 Task: In the  document Nathan.txt Write the word in the shape with center alignment 'XOXO'Change Page orientation to  'Landscape' Insert emoji at the end of quote: Red Heart
Action: Mouse moved to (249, 375)
Screenshot: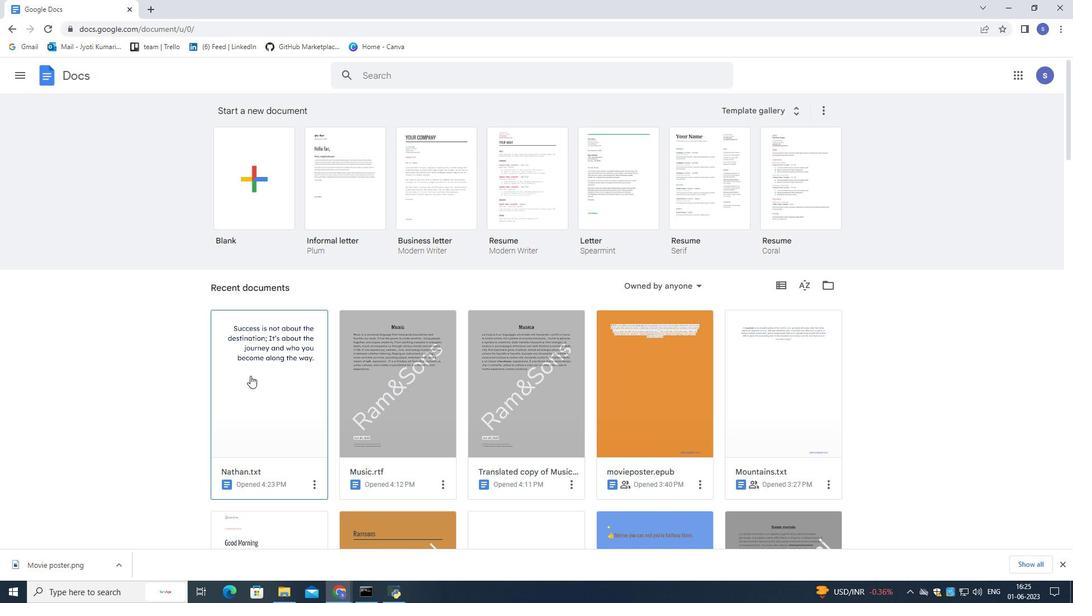 
Action: Mouse pressed left at (249, 375)
Screenshot: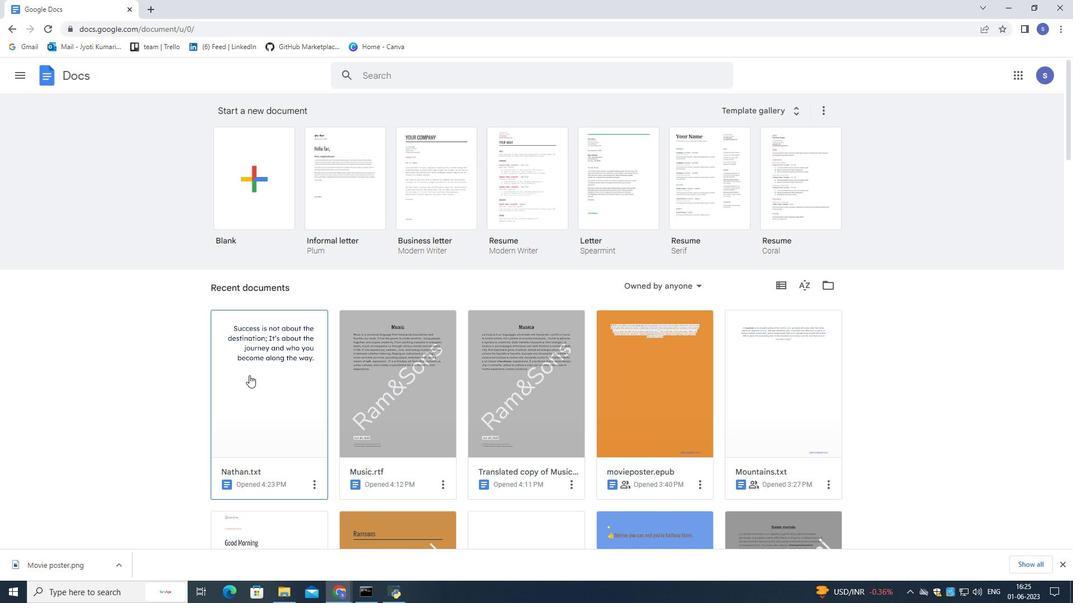 
Action: Mouse pressed left at (249, 375)
Screenshot: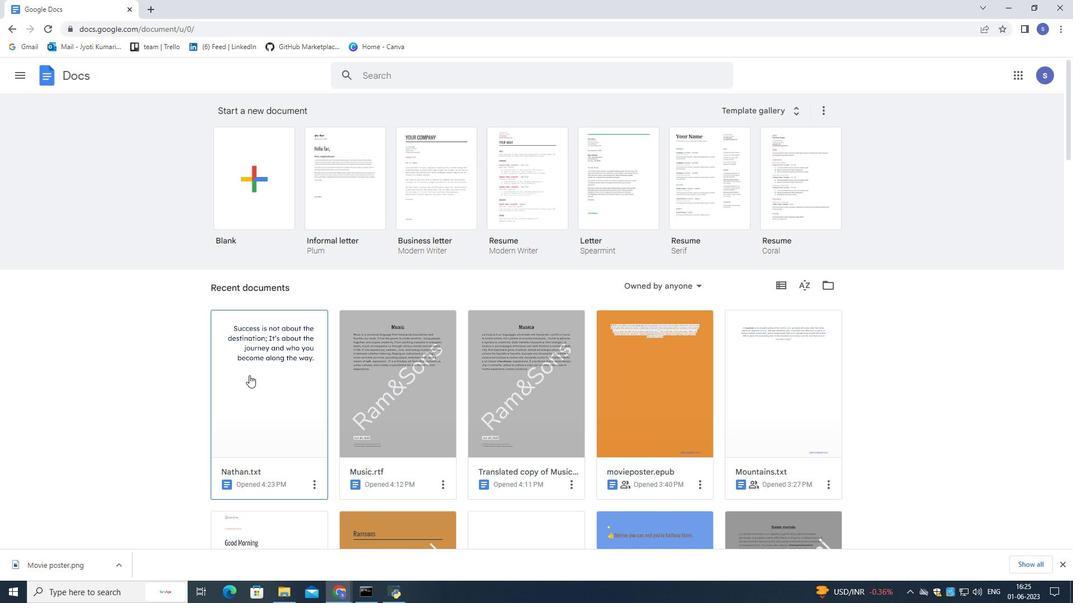 
Action: Mouse moved to (381, 214)
Screenshot: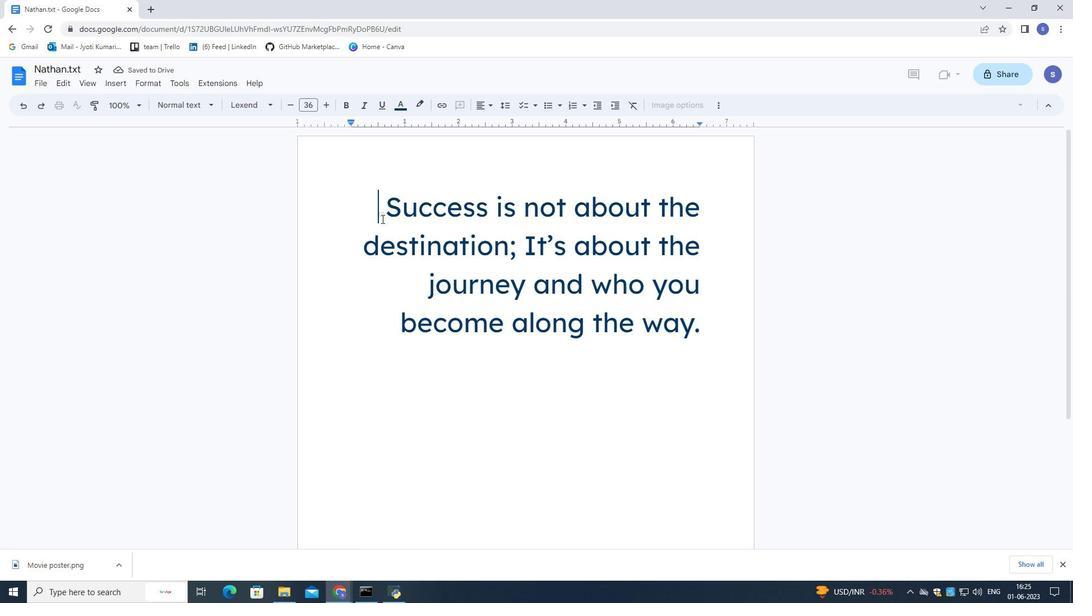 
Action: Mouse pressed left at (381, 214)
Screenshot: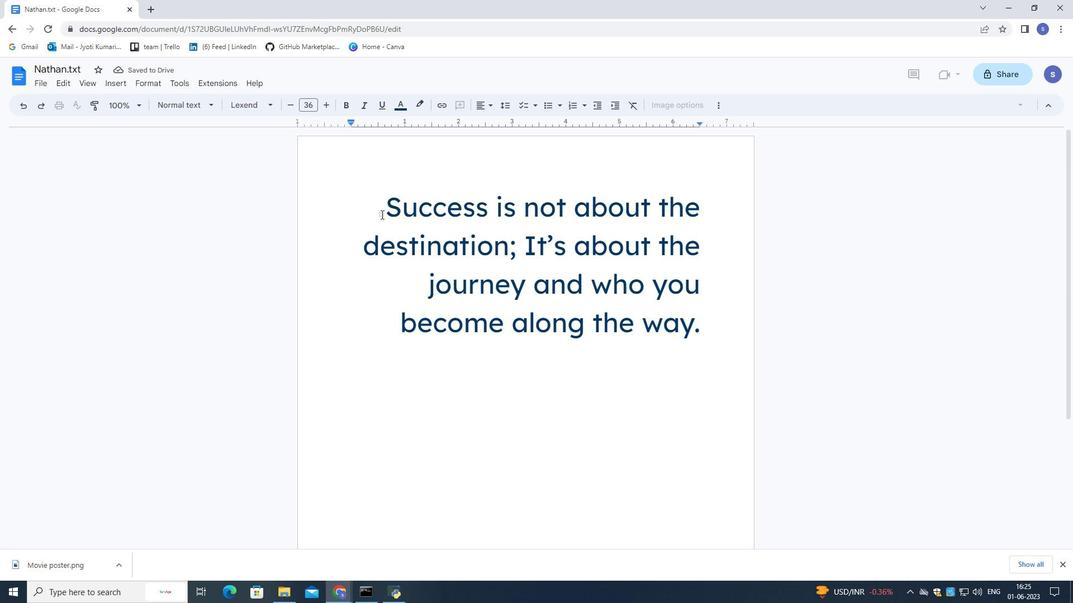 
Action: Mouse moved to (380, 214)
Screenshot: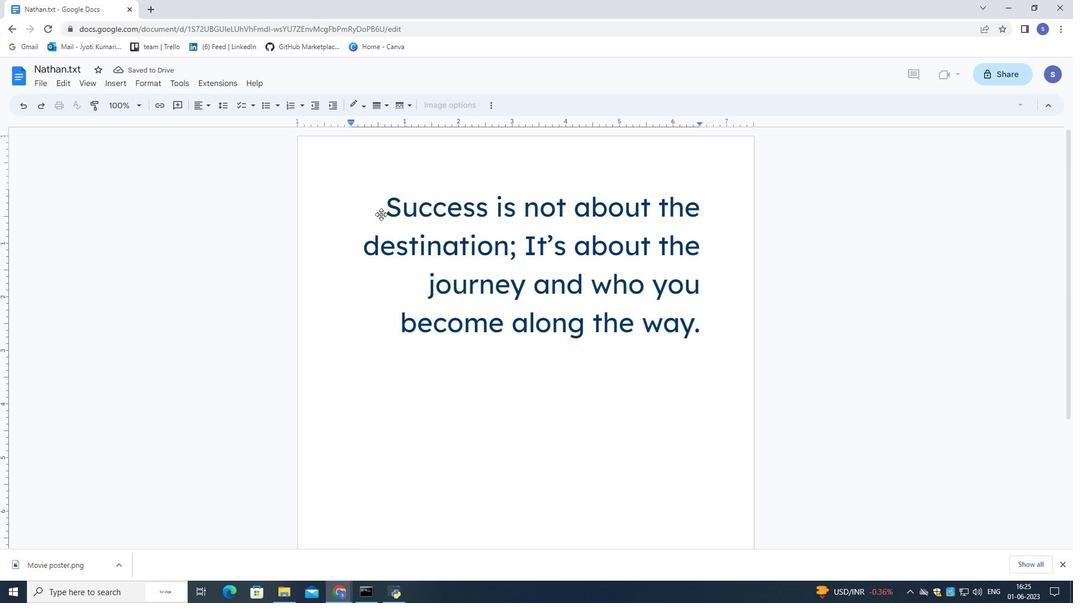 
Action: Mouse pressed left at (380, 214)
Screenshot: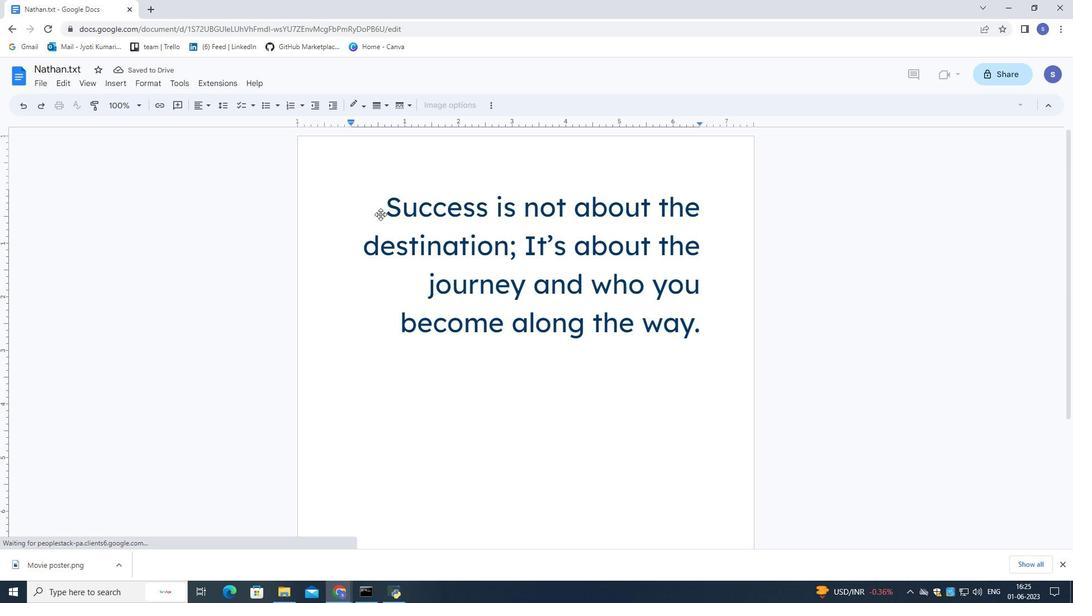 
Action: Mouse pressed left at (380, 214)
Screenshot: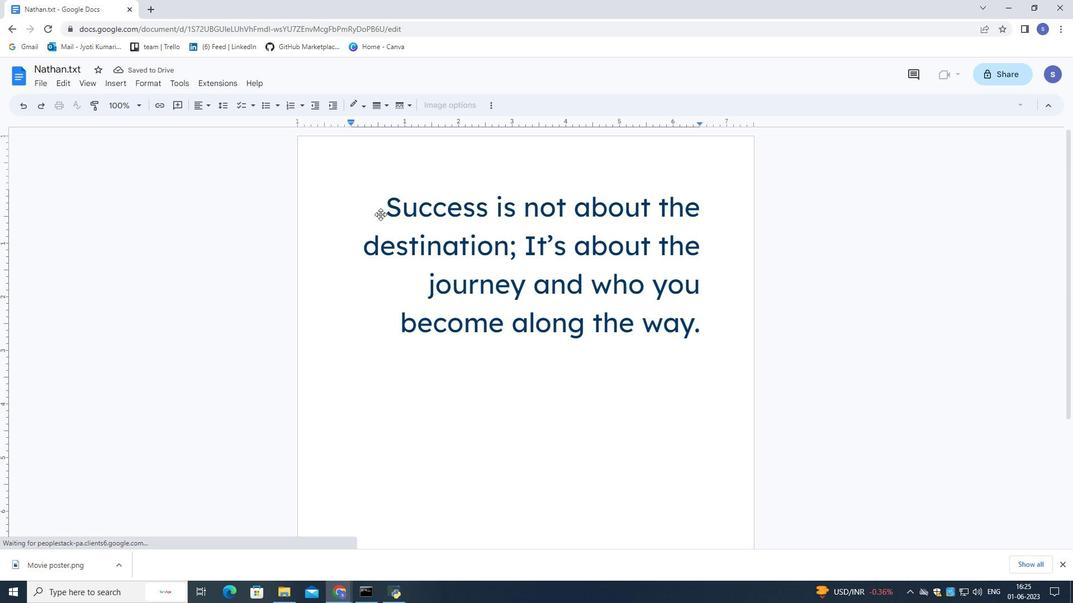 
Action: Mouse moved to (381, 212)
Screenshot: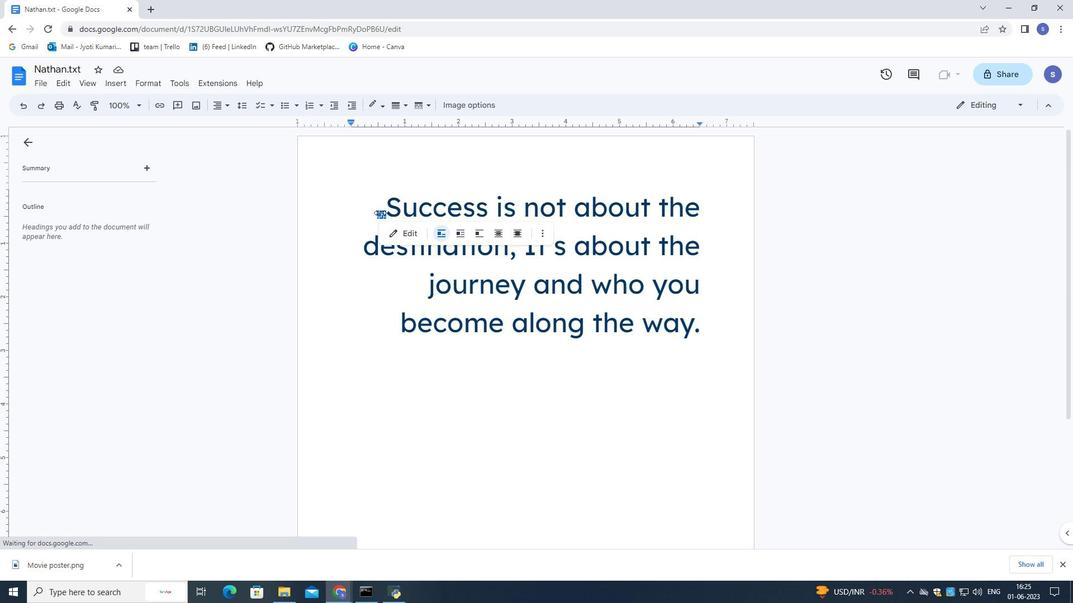 
Action: Mouse pressed left at (381, 212)
Screenshot: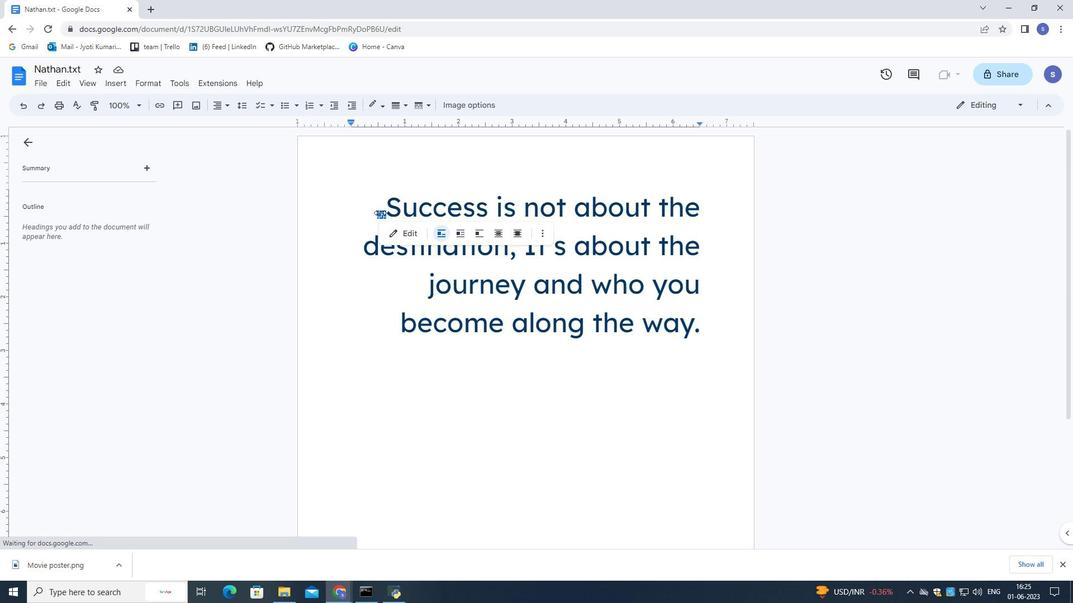 
Action: Mouse pressed left at (381, 212)
Screenshot: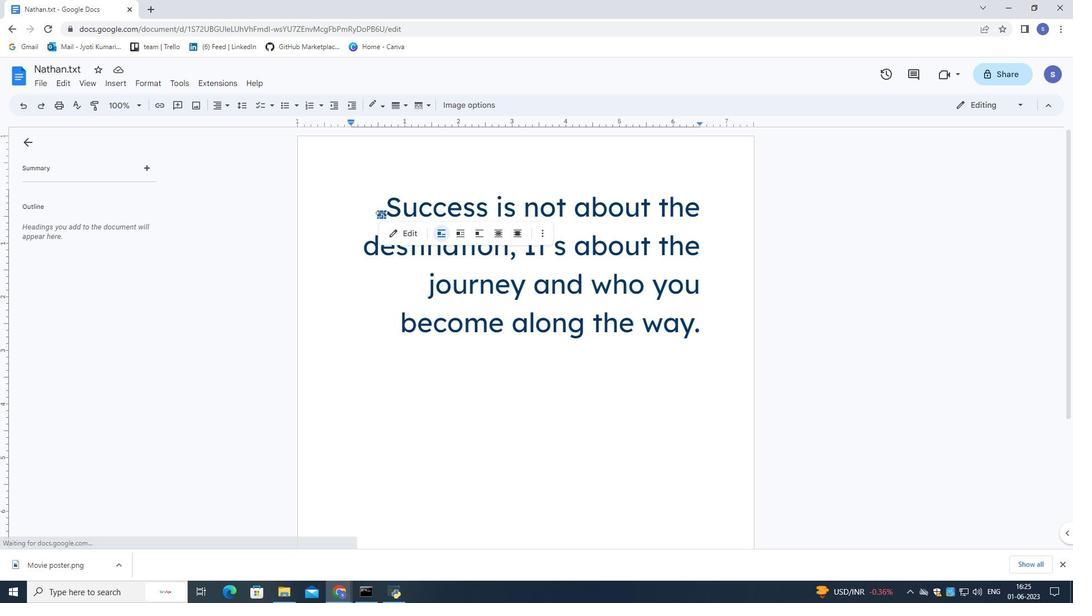 
Action: Mouse moved to (517, 323)
Screenshot: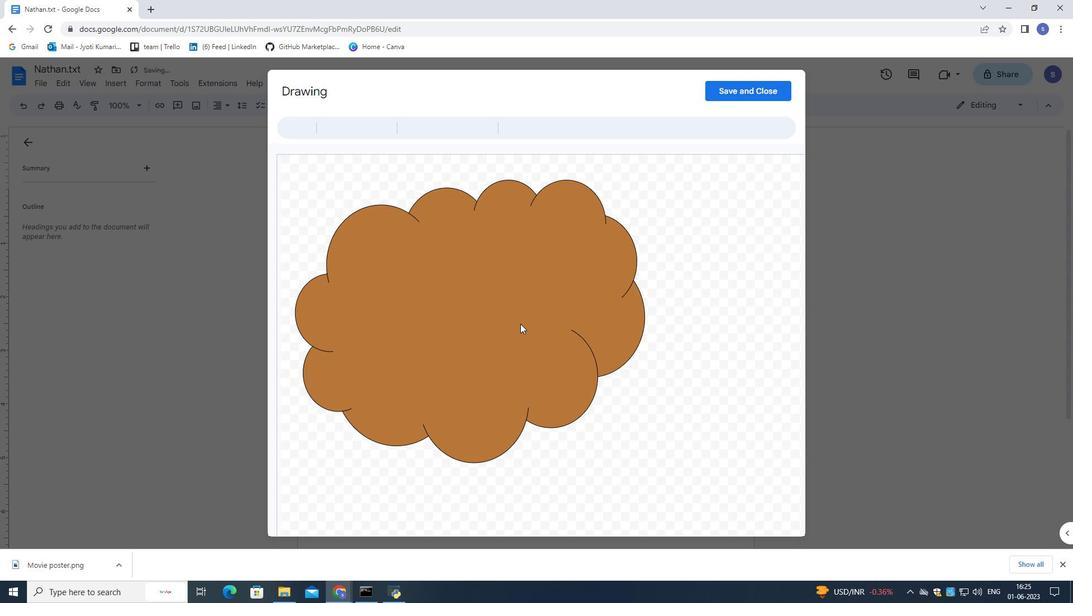 
Action: Mouse pressed left at (517, 323)
Screenshot: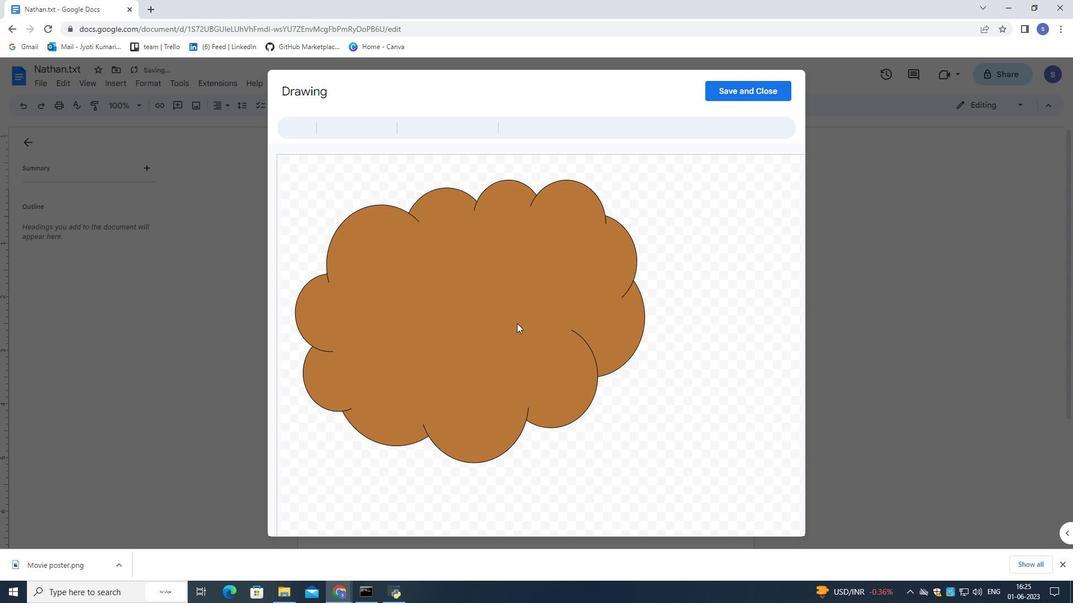 
Action: Mouse pressed left at (517, 323)
Screenshot: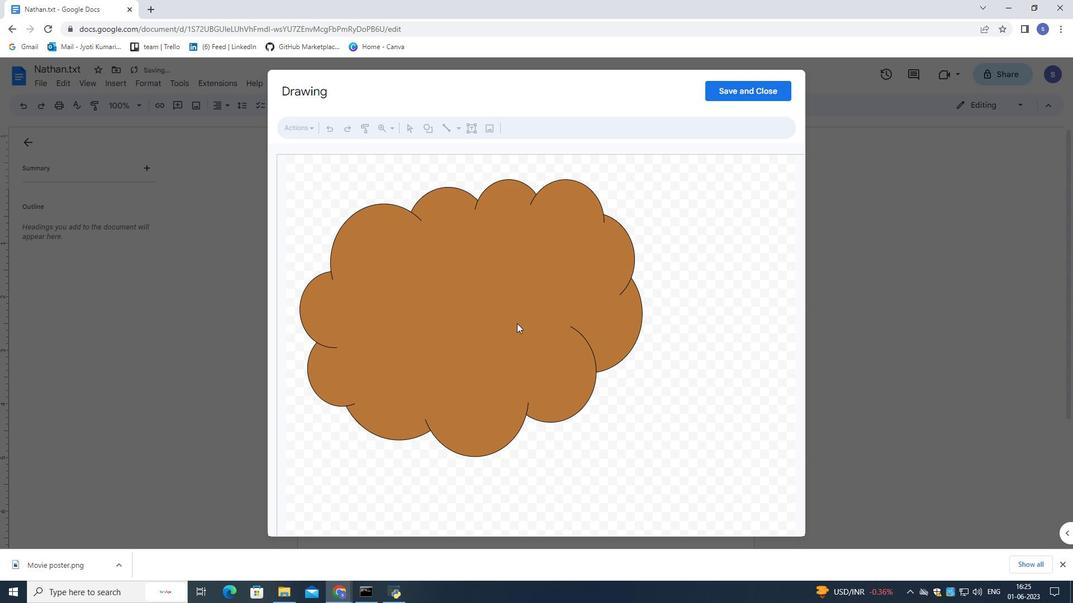
Action: Mouse pressed left at (517, 323)
Screenshot: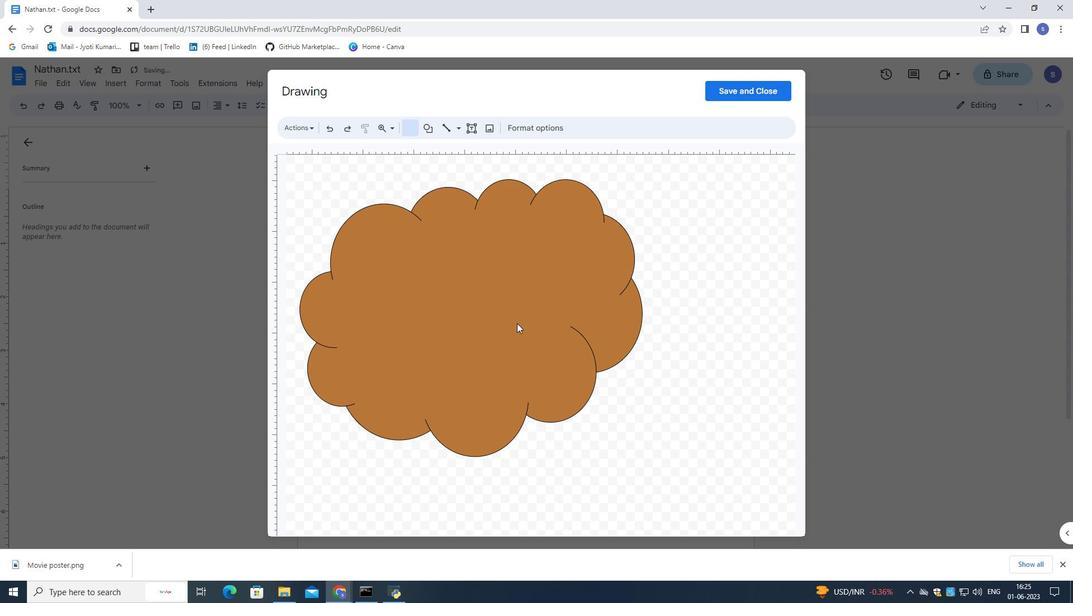 
Action: Mouse moved to (515, 321)
Screenshot: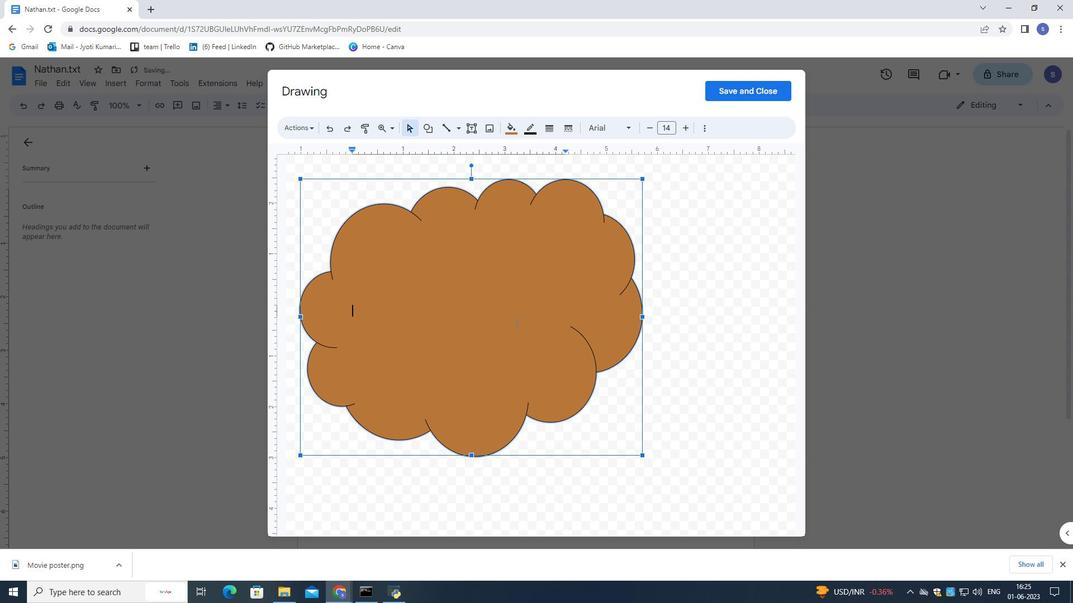 
Action: Key pressed <Key.shift><Key.shift><Key.shift><Key.shift><Key.shift>XOXO
Screenshot: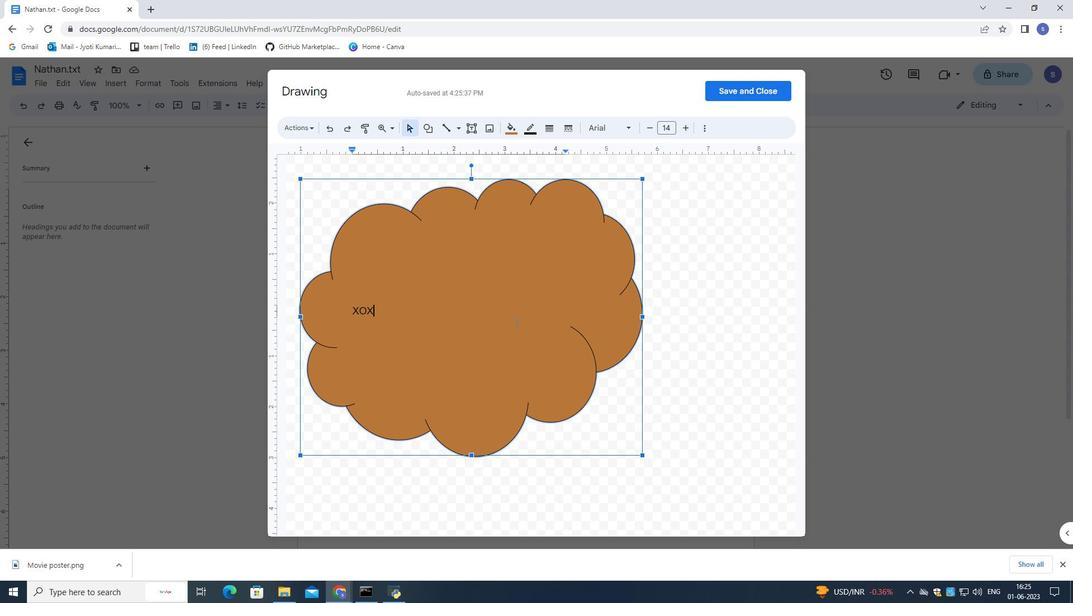 
Action: Mouse moved to (352, 311)
Screenshot: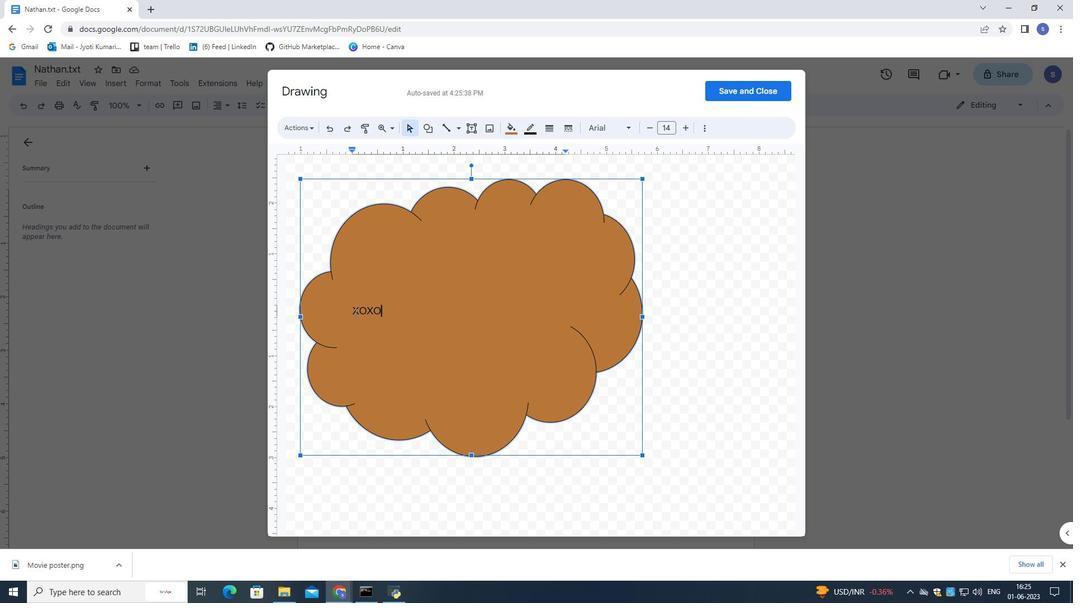 
Action: Mouse pressed left at (352, 311)
Screenshot: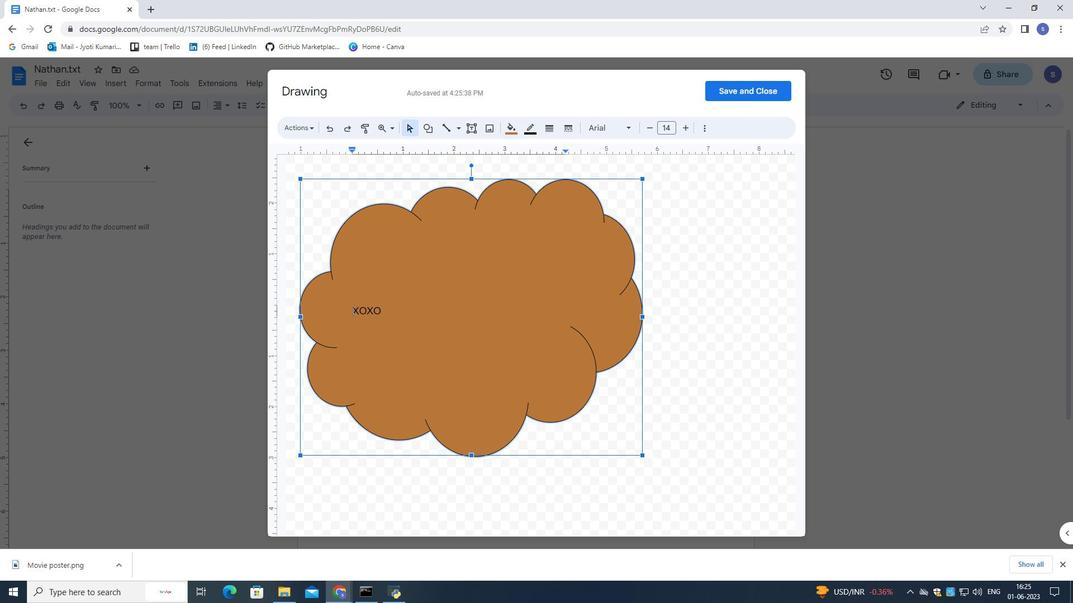 
Action: Key pressed <Key.alt_l><Key.space><Key.space><Key.space><Key.space><Key.space>
Screenshot: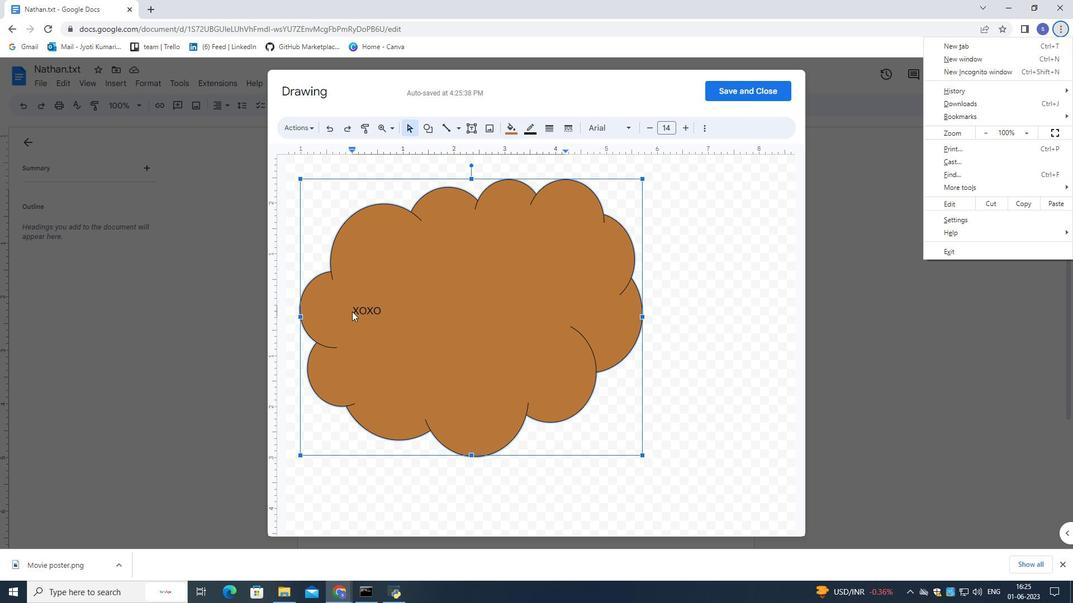 
Action: Mouse moved to (354, 311)
Screenshot: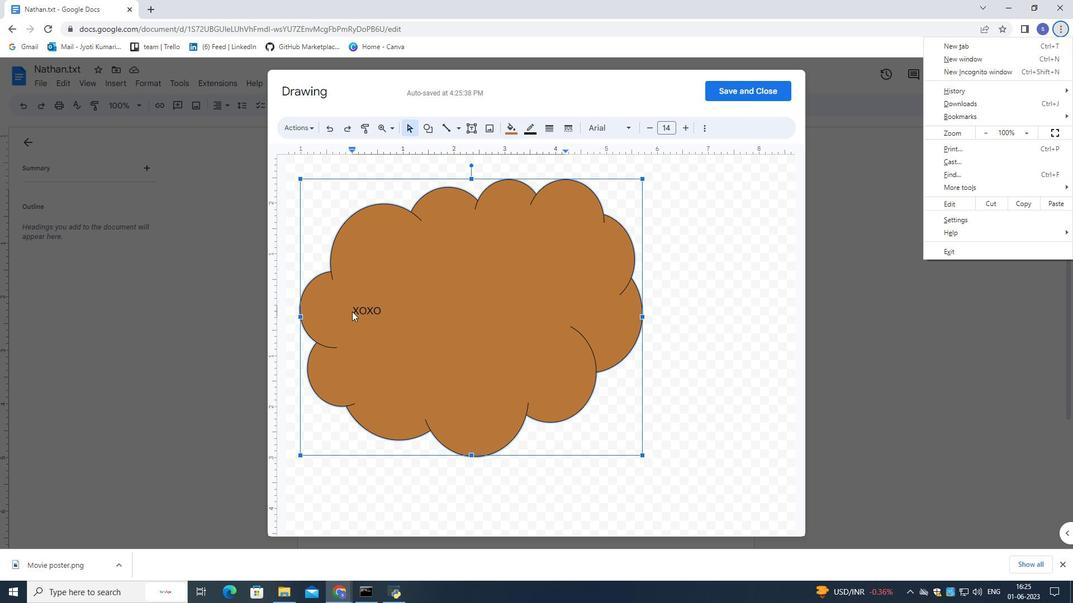 
Action: Key pressed <Key.space>
Screenshot: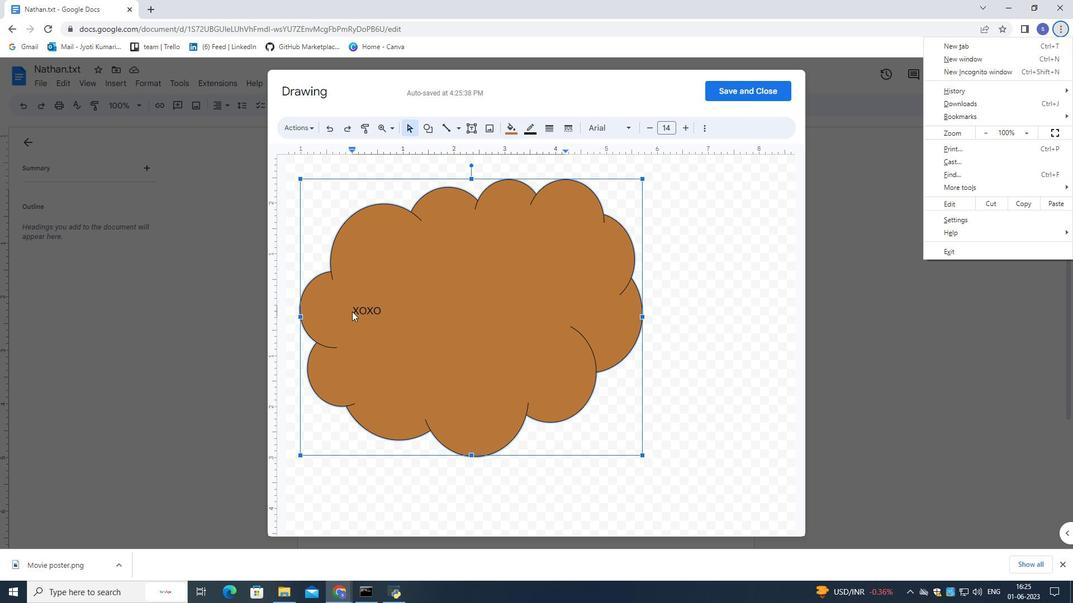 
Action: Mouse moved to (404, 339)
Screenshot: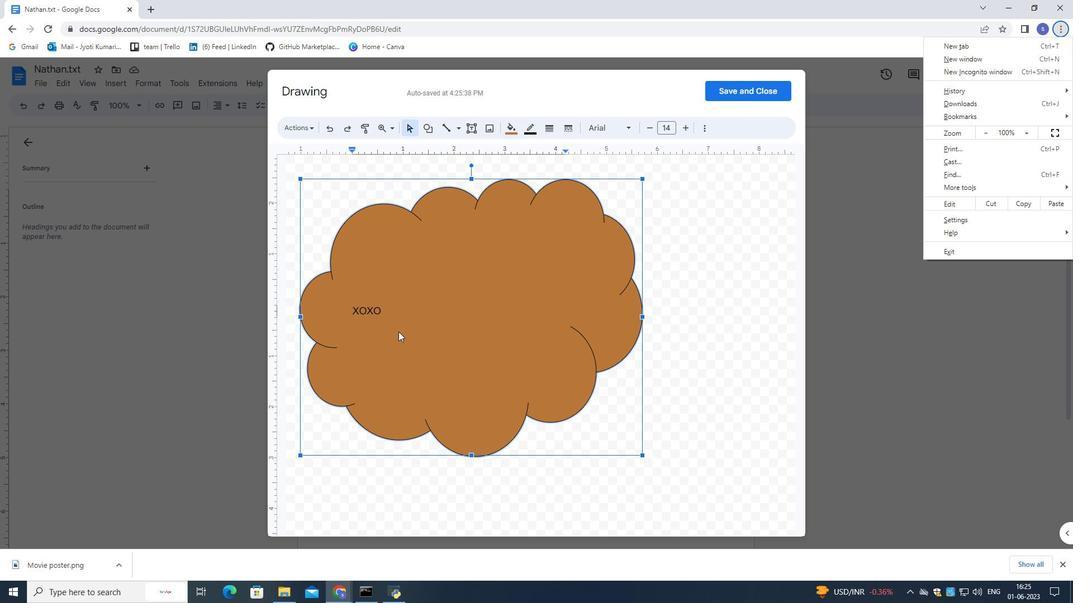 
Action: Mouse pressed left at (404, 339)
Screenshot: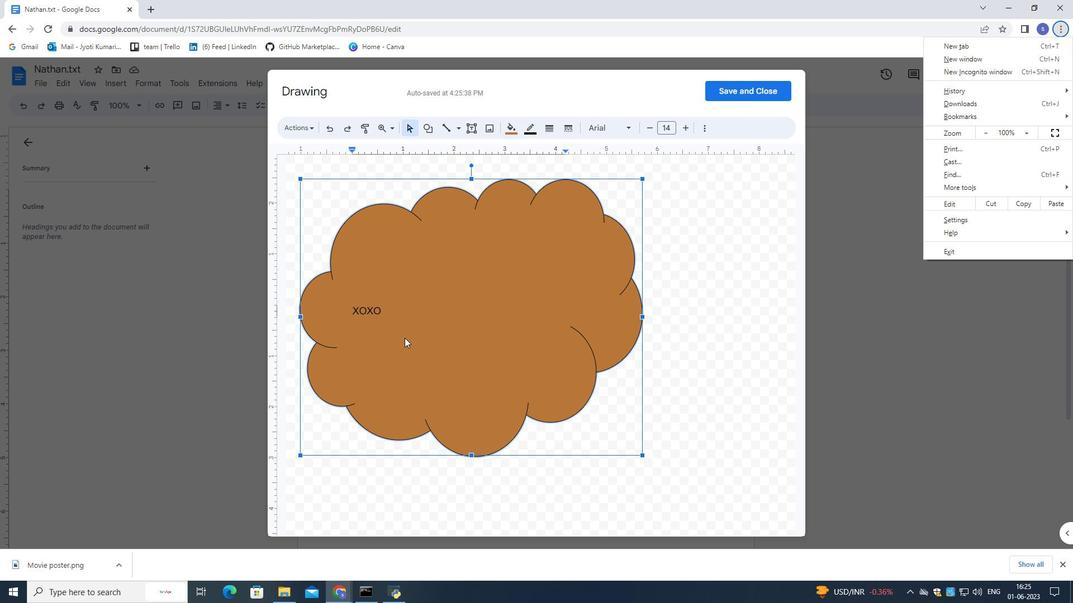 
Action: Mouse moved to (351, 311)
Screenshot: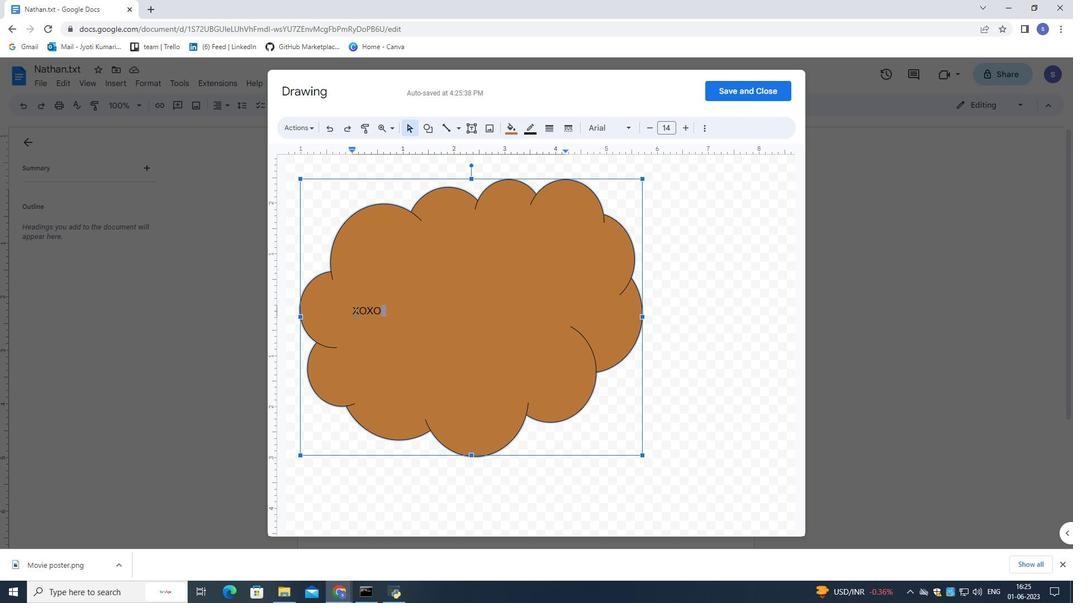 
Action: Mouse pressed left at (351, 311)
Screenshot: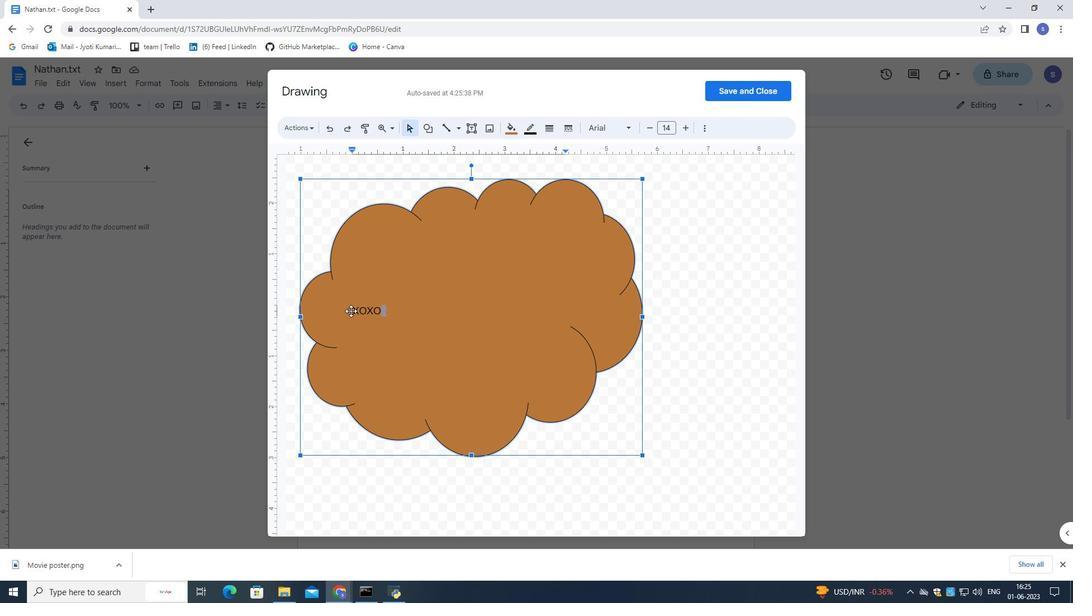 
Action: Mouse pressed left at (351, 311)
Screenshot: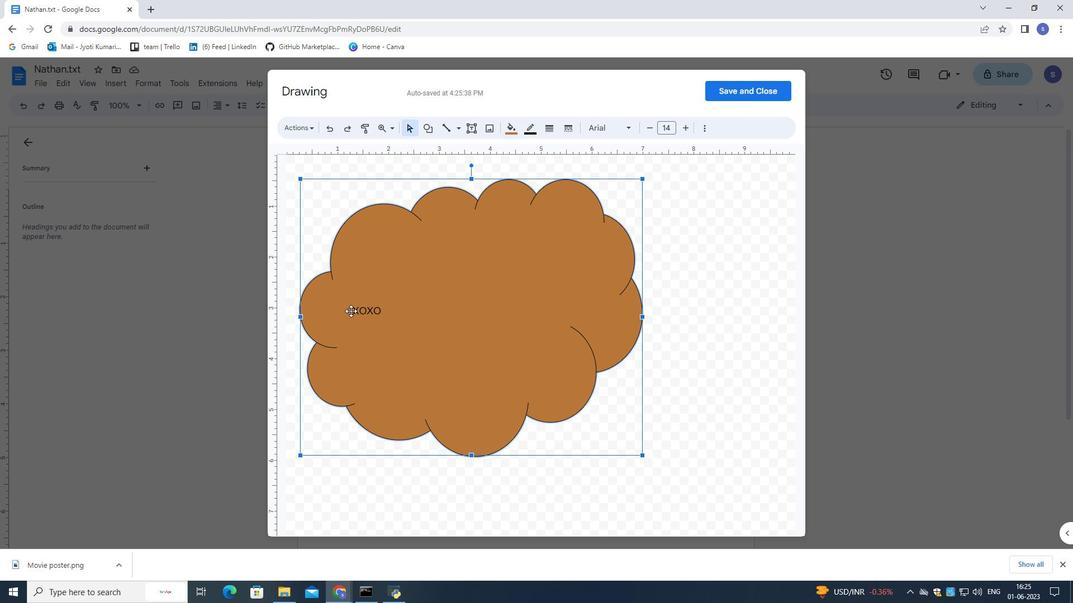 
Action: Mouse moved to (359, 314)
Screenshot: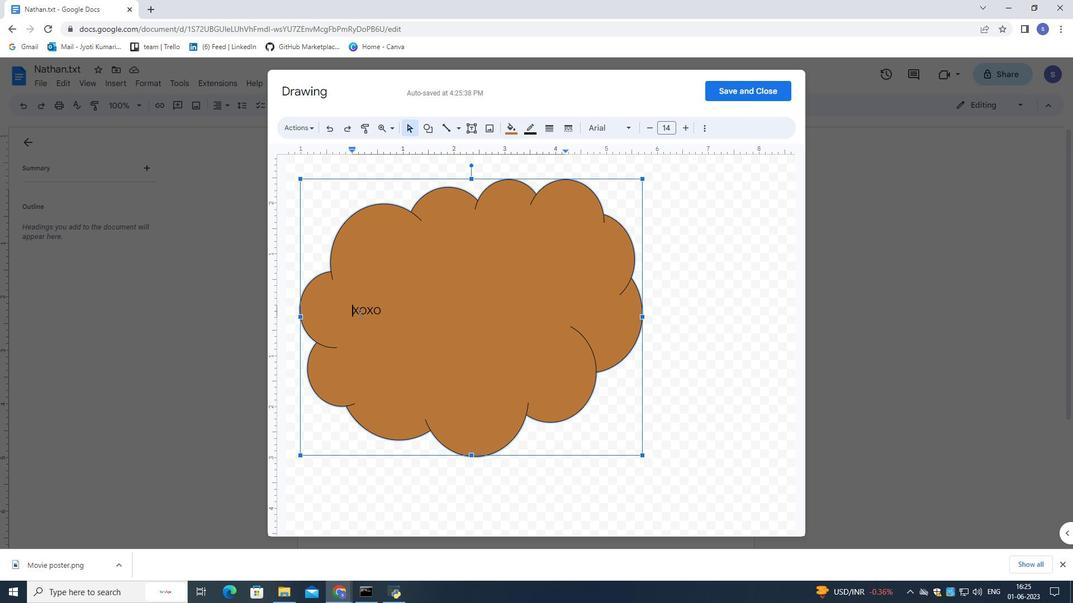 
Action: Key pressed <Key.space><Key.space><Key.space><Key.space><Key.space><Key.space><Key.space><Key.space><Key.space><Key.space><Key.space><Key.space><Key.space><Key.space><Key.space><Key.space><Key.space><Key.space><Key.space><Key.space><Key.space><Key.space><Key.space><Key.space><Key.space><Key.space><Key.space><Key.space><Key.space><Key.space><Key.space><Key.space><Key.space><Key.space><Key.space><Key.space><Key.space><Key.space><Key.space>
Screenshot: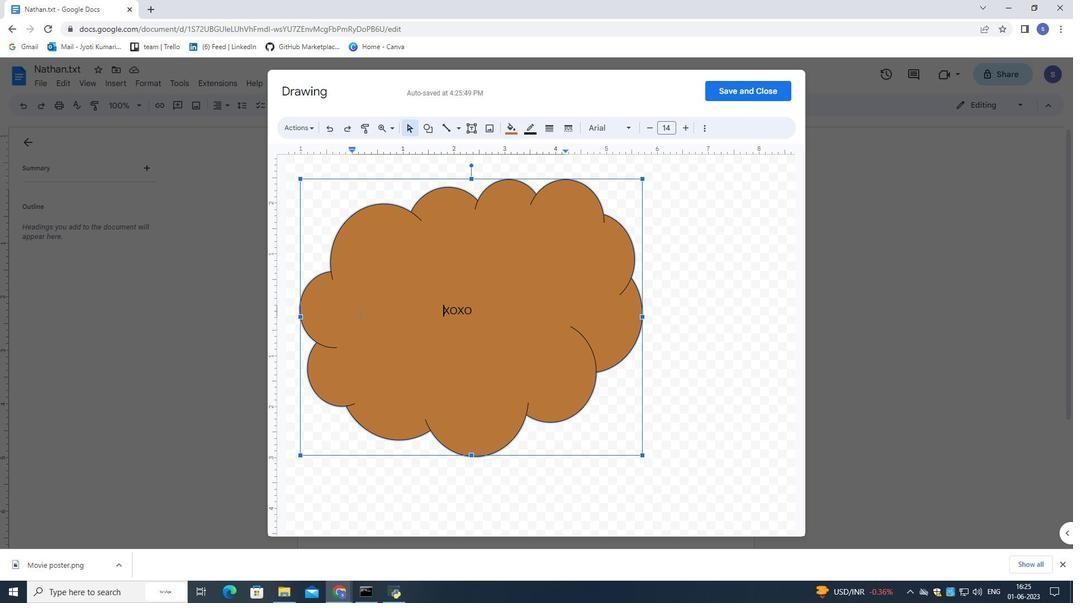 
Action: Mouse moved to (766, 87)
Screenshot: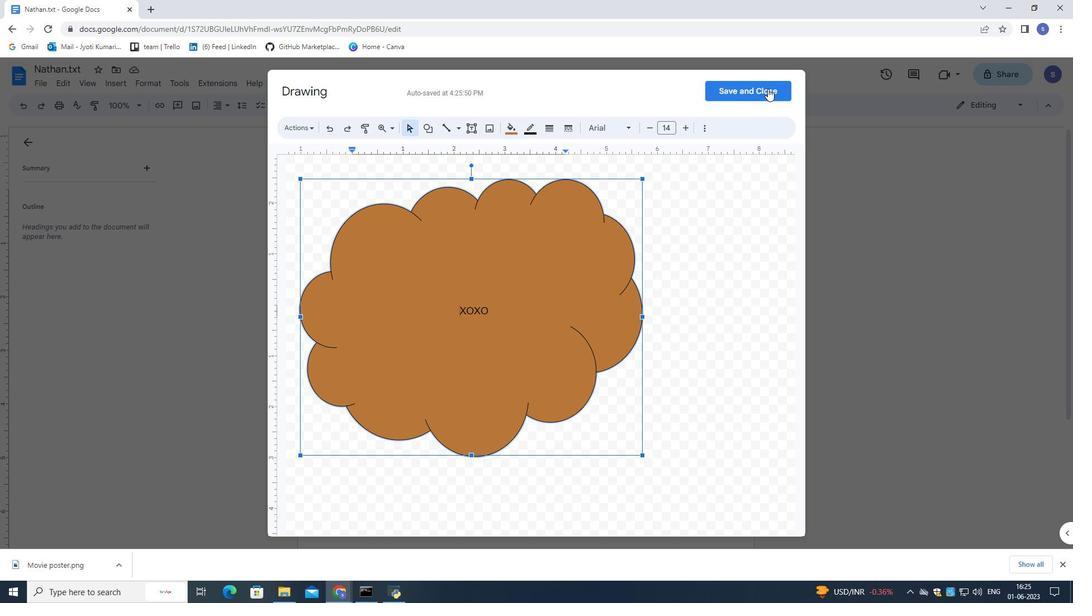 
Action: Mouse pressed left at (766, 87)
Screenshot: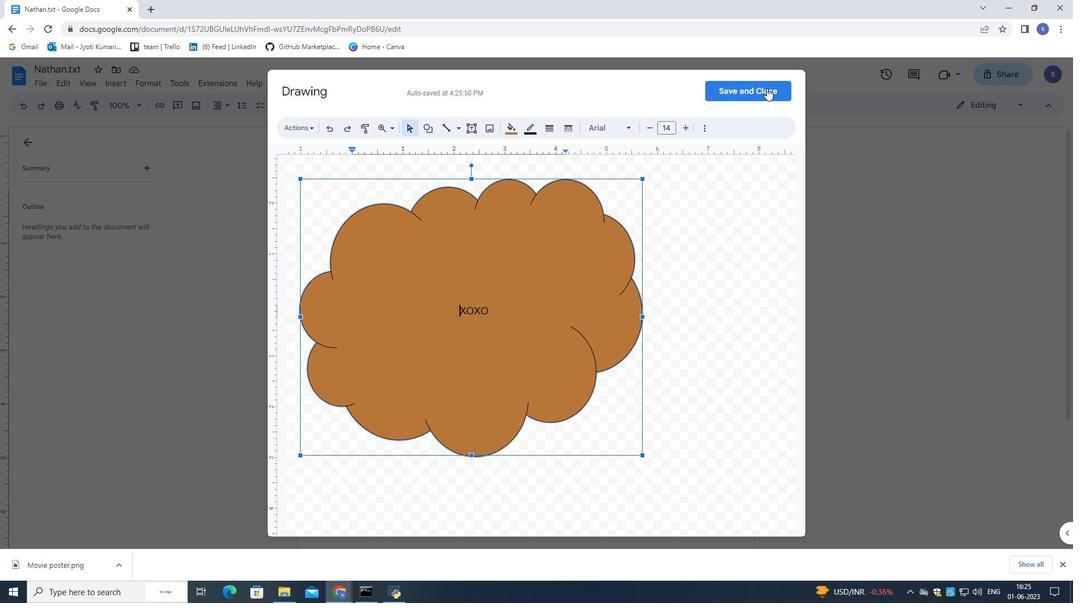 
Action: Mouse moved to (157, 84)
Screenshot: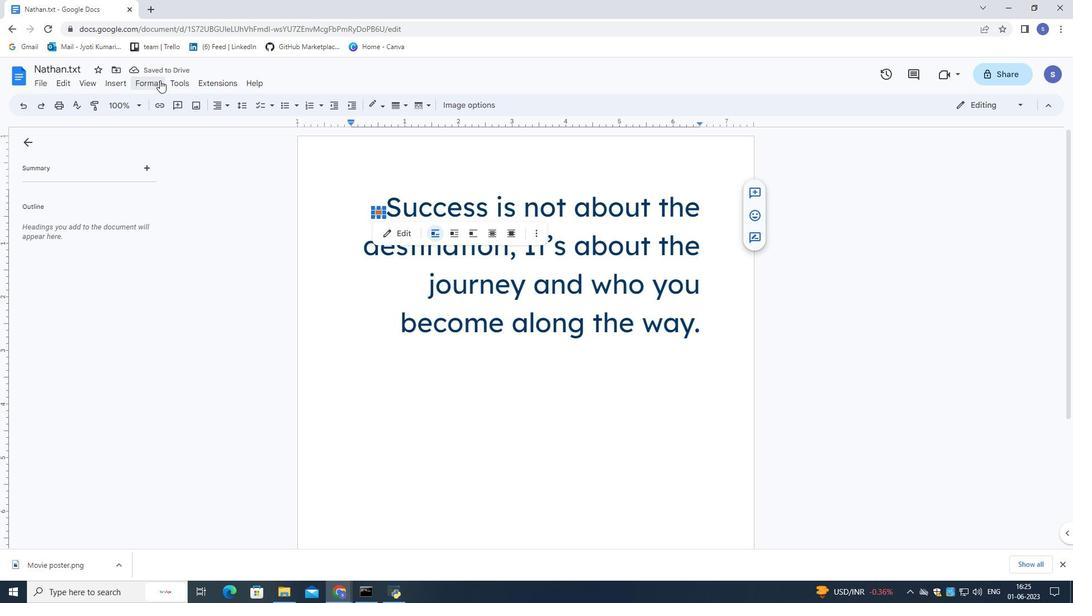 
Action: Mouse pressed left at (157, 84)
Screenshot: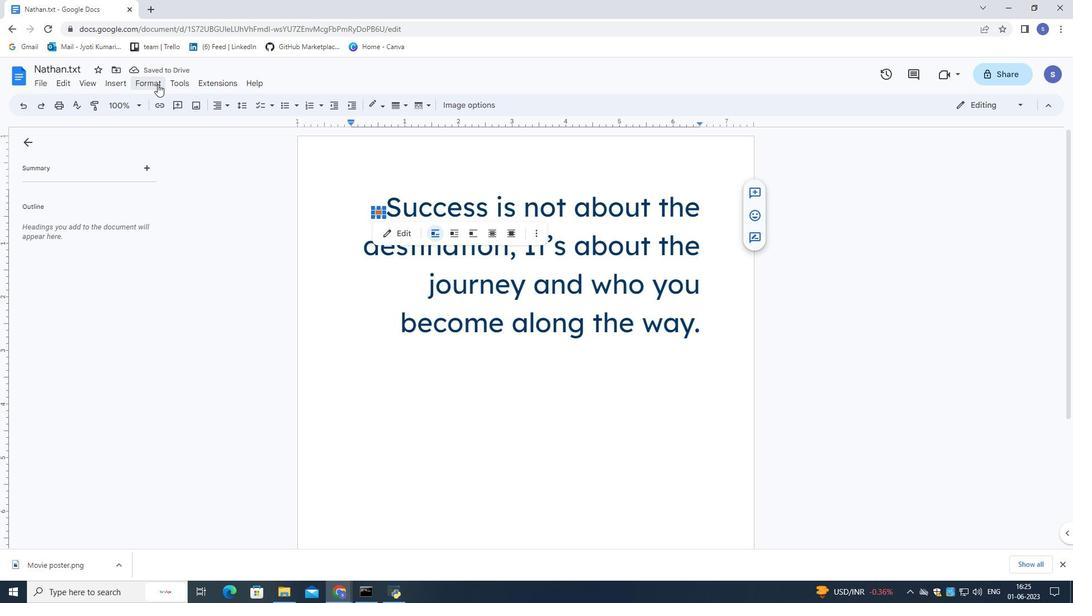
Action: Mouse moved to (208, 259)
Screenshot: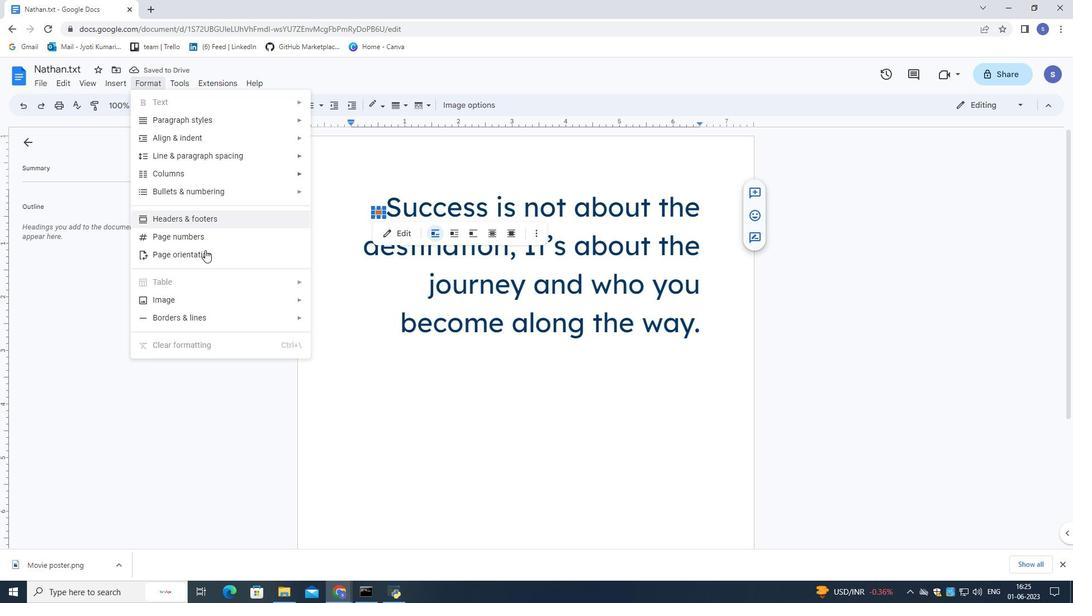 
Action: Mouse pressed left at (208, 259)
Screenshot: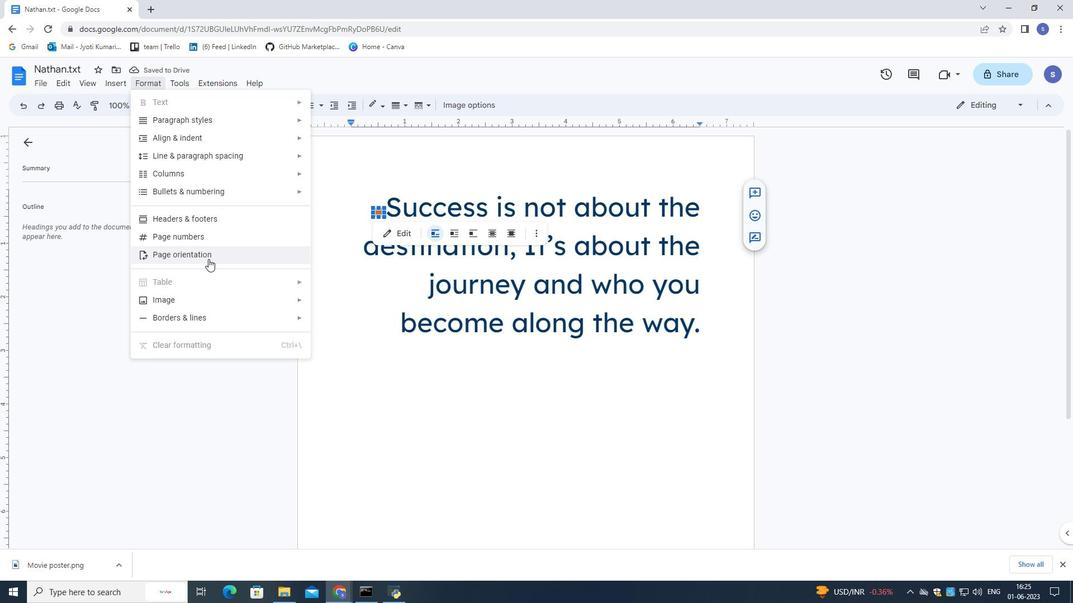 
Action: Mouse moved to (510, 320)
Screenshot: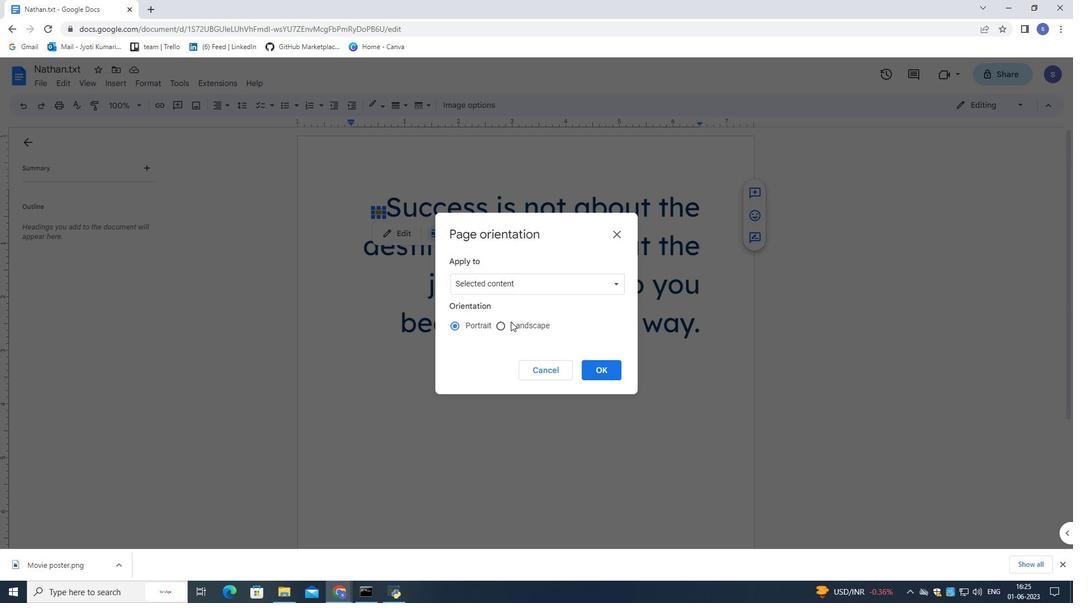
Action: Mouse pressed left at (510, 320)
Screenshot: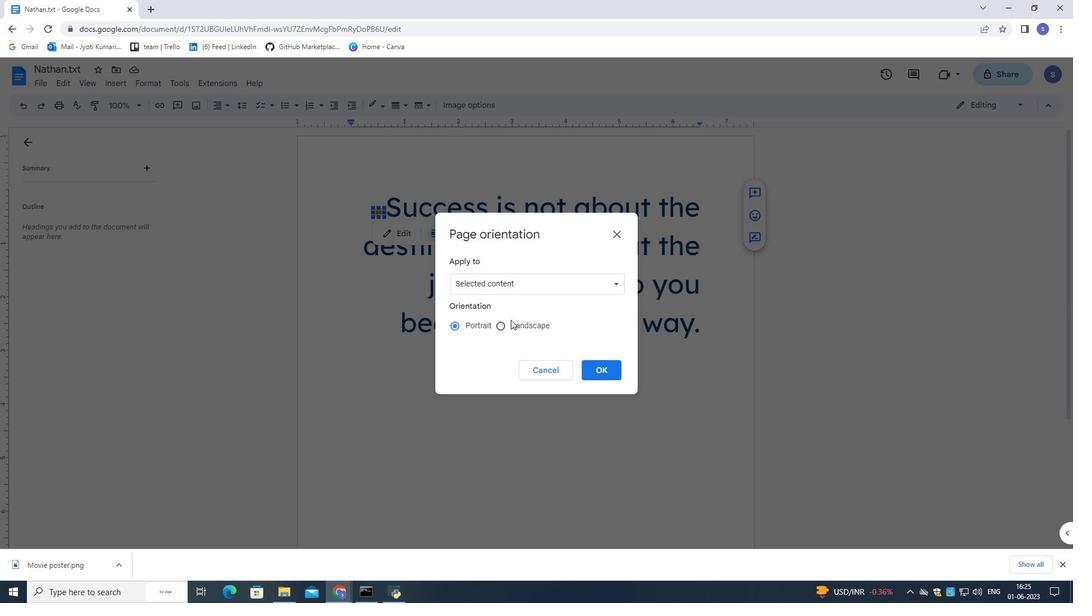 
Action: Mouse moved to (597, 376)
Screenshot: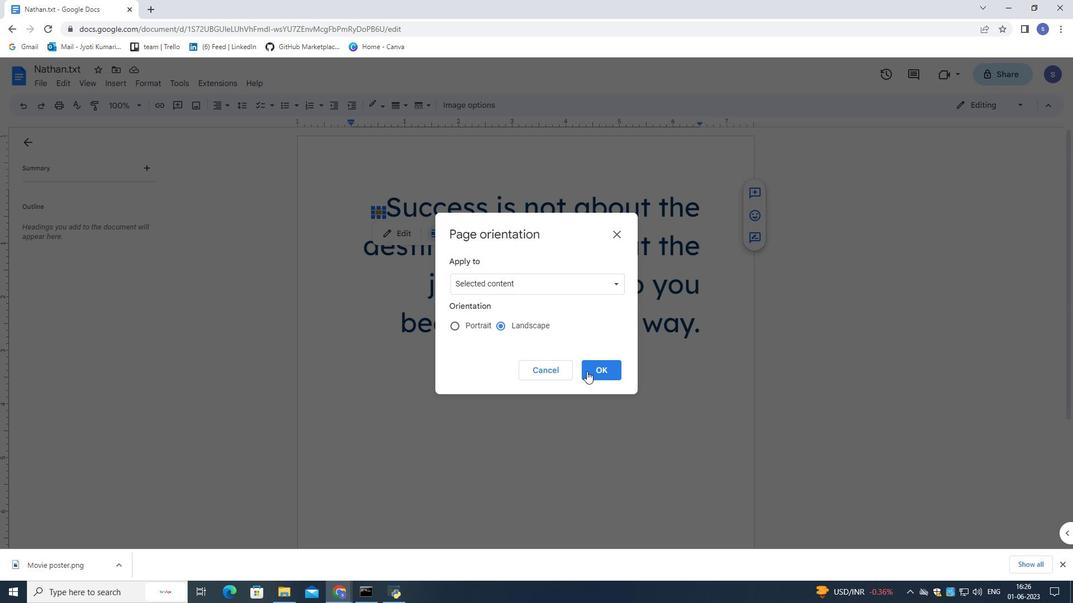 
Action: Mouse pressed left at (597, 376)
Screenshot: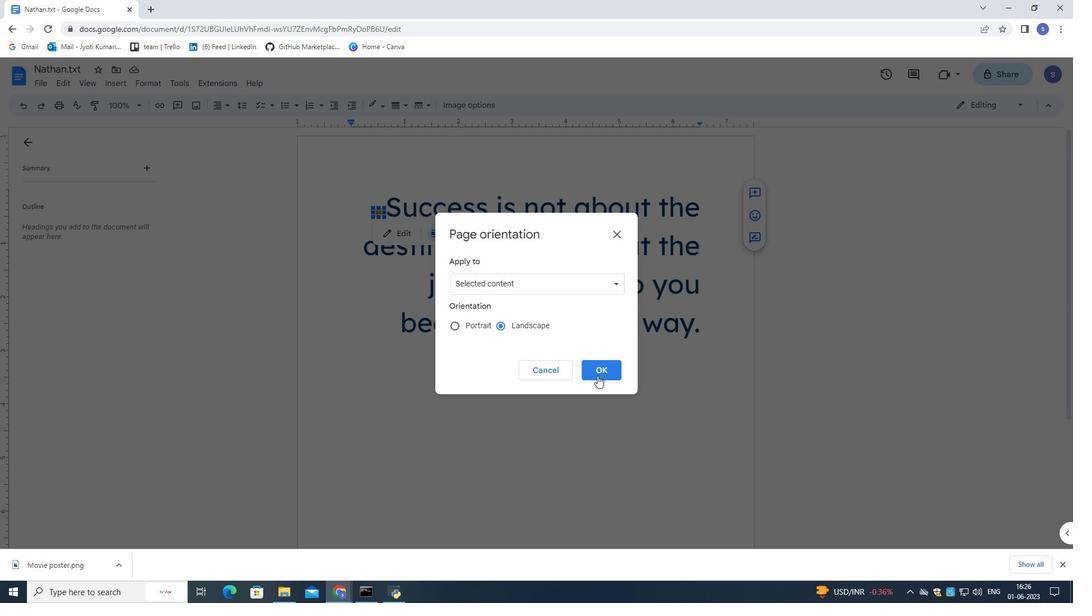 
Action: Mouse moved to (471, 271)
Screenshot: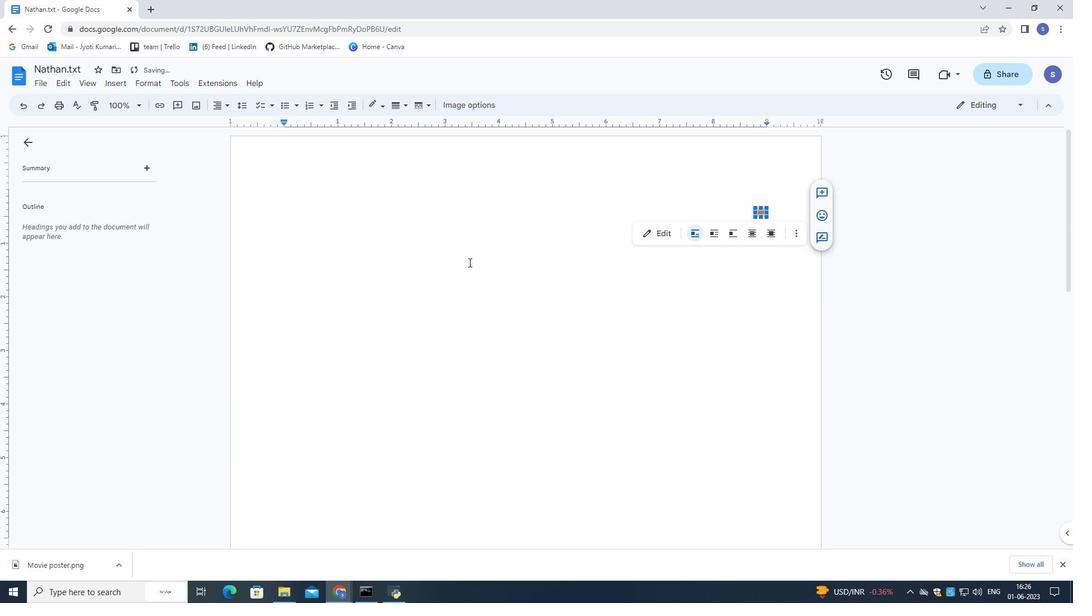 
Action: Mouse scrolled (471, 271) with delta (0, 0)
Screenshot: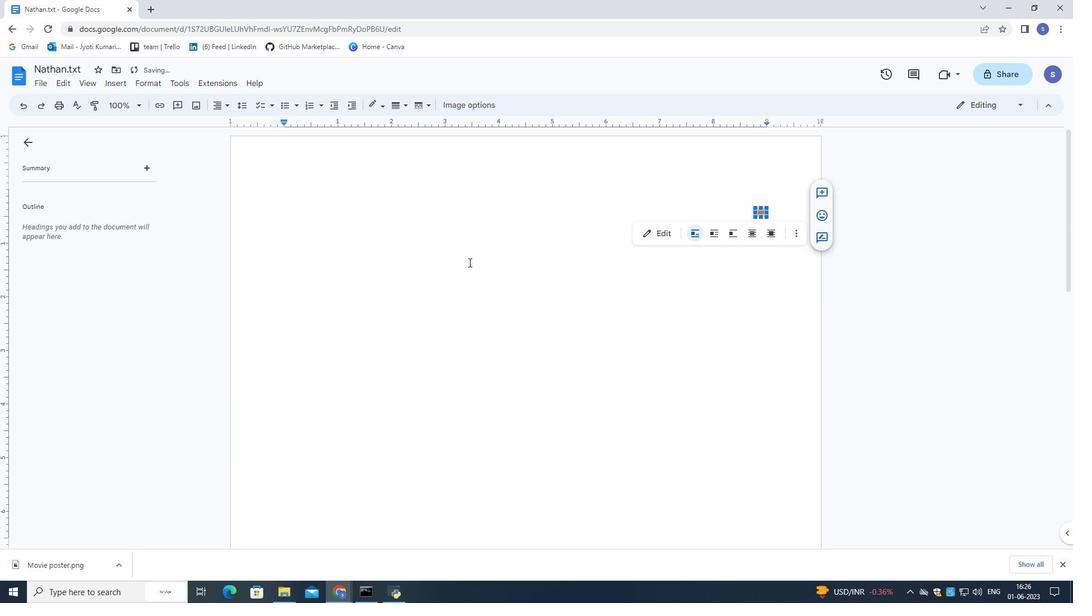
Action: Mouse scrolled (471, 271) with delta (0, 0)
Screenshot: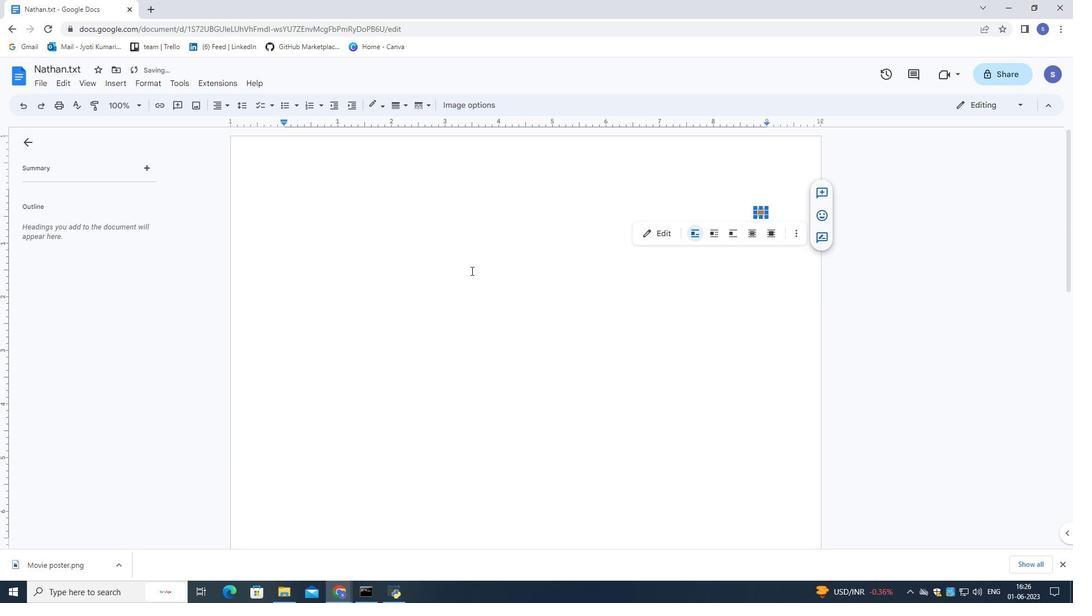 
Action: Mouse scrolled (471, 271) with delta (0, 0)
Screenshot: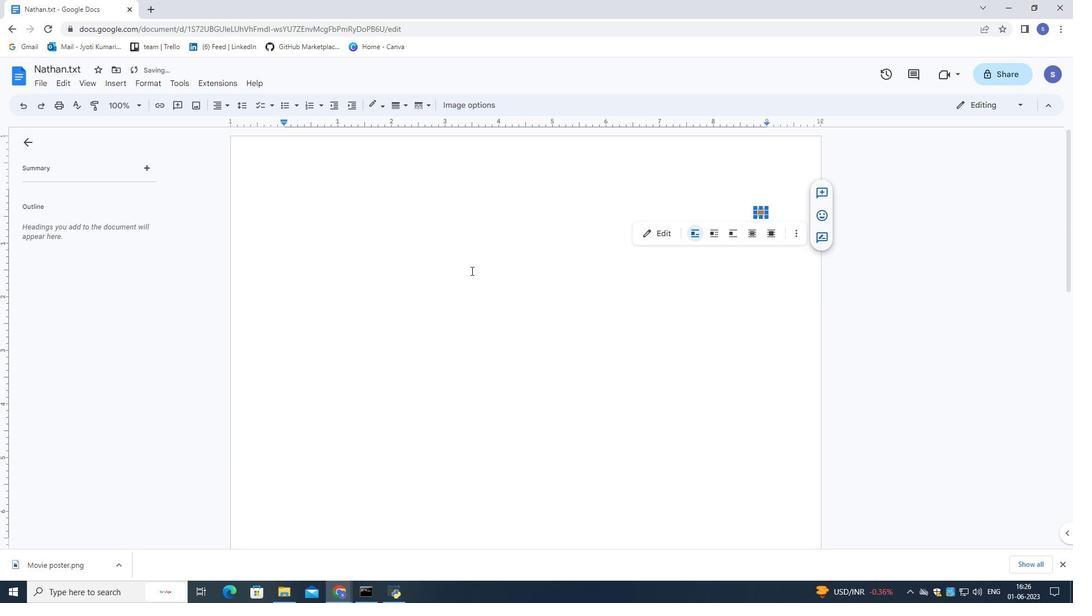 
Action: Mouse scrolled (471, 271) with delta (0, 0)
Screenshot: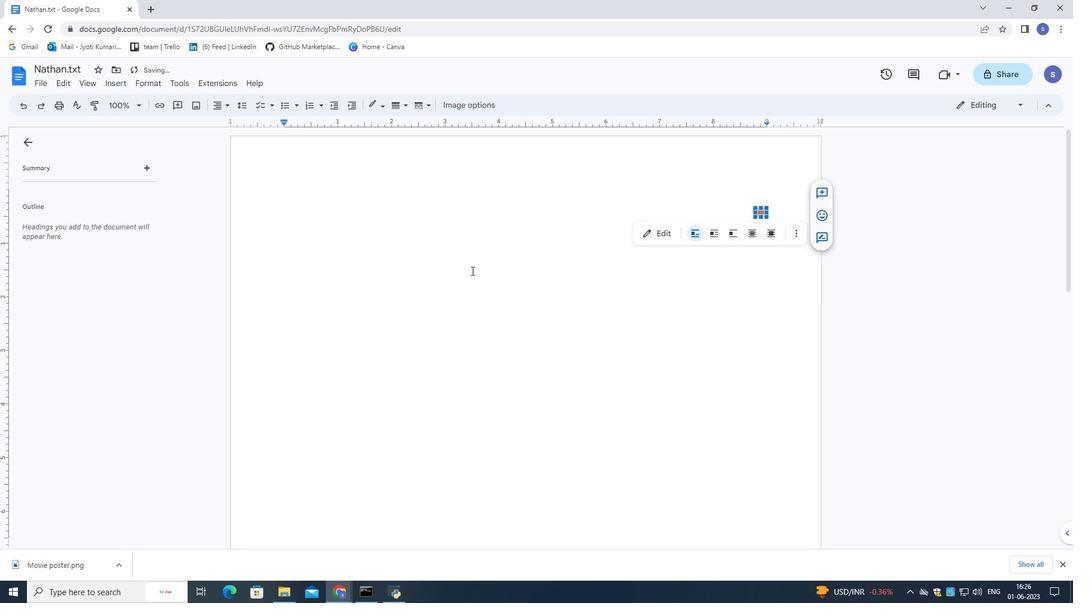 
Action: Mouse moved to (470, 303)
Screenshot: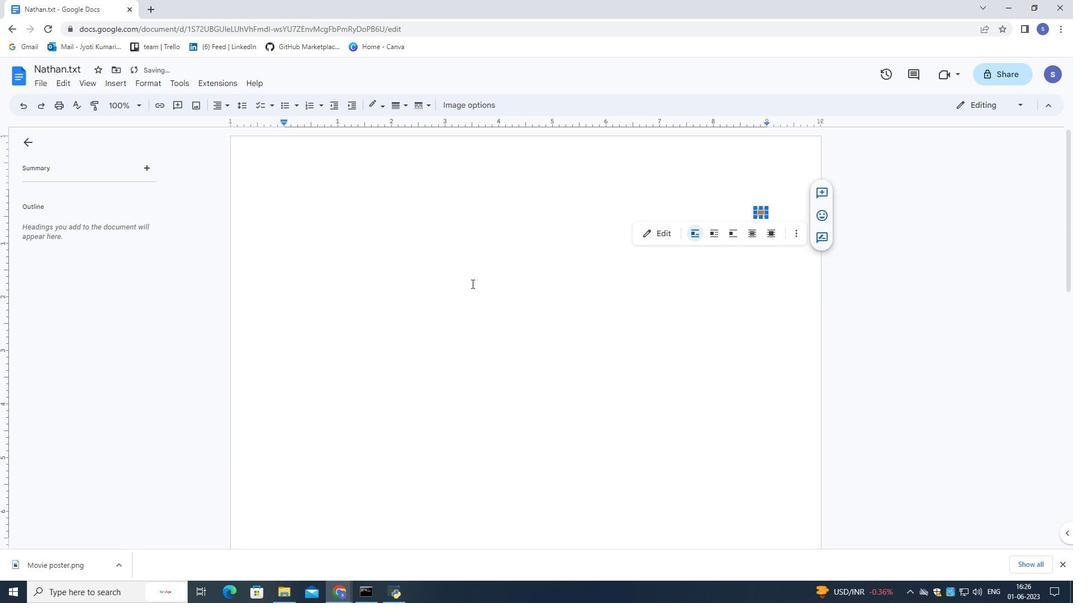 
Action: Key pressed ctrl+Z
Screenshot: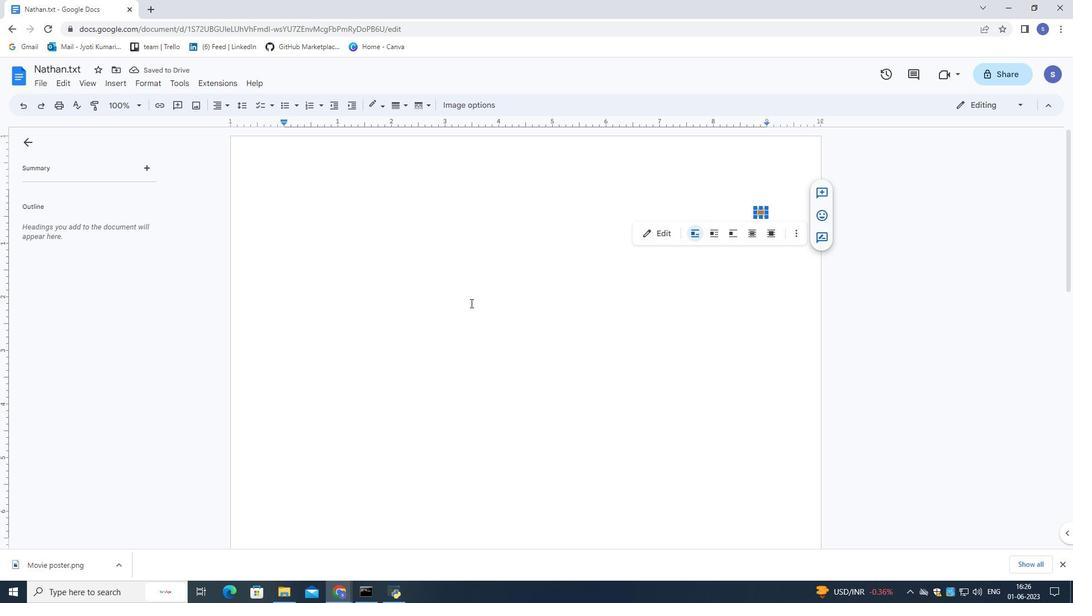 
Action: Mouse moved to (536, 381)
Screenshot: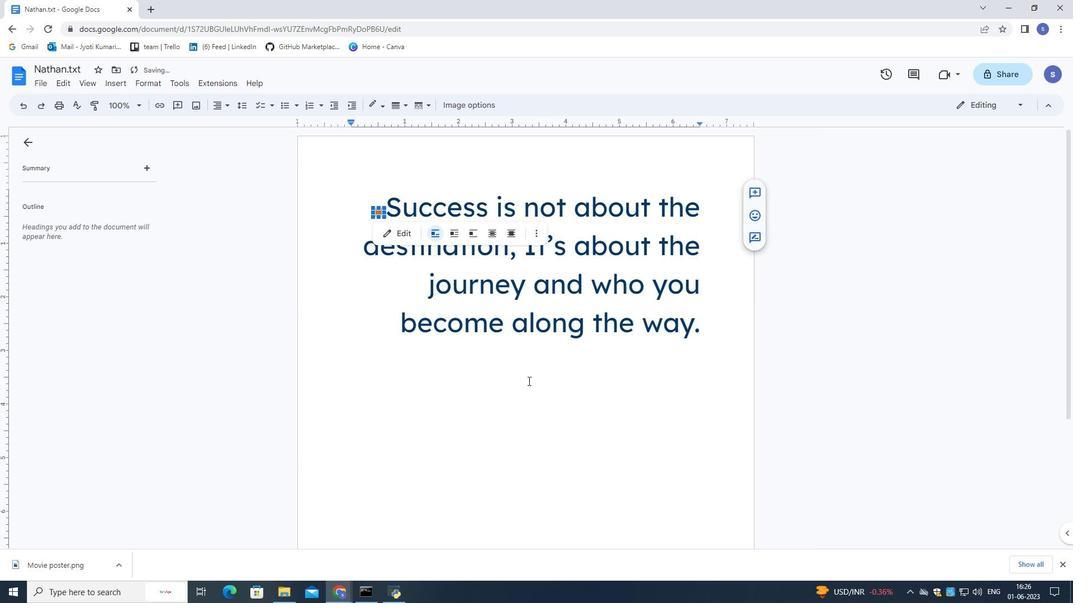 
Action: Mouse scrolled (536, 382) with delta (0, 0)
Screenshot: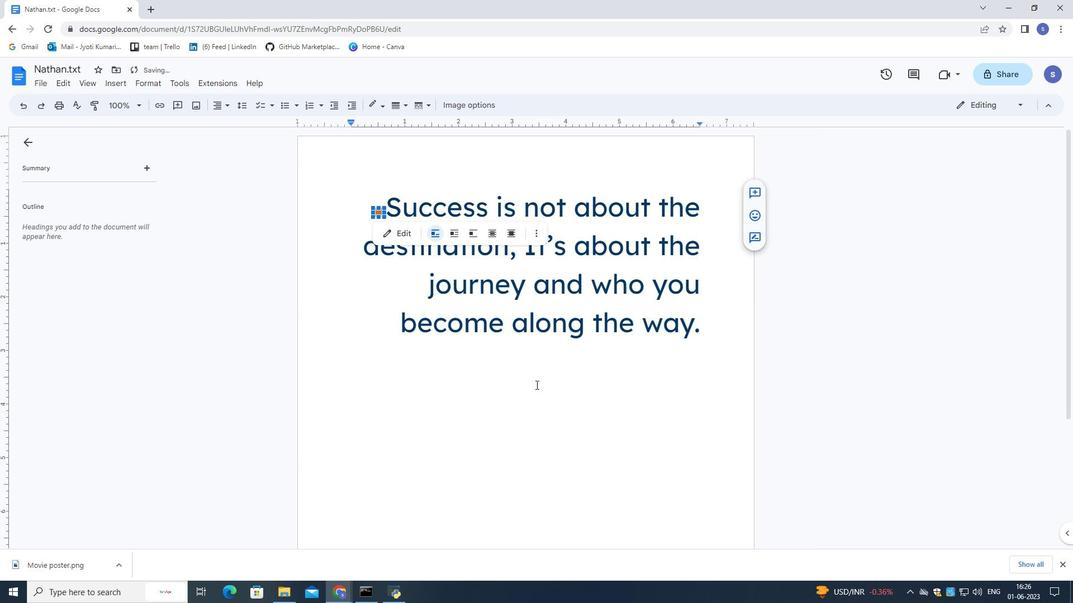 
Action: Mouse moved to (536, 379)
Screenshot: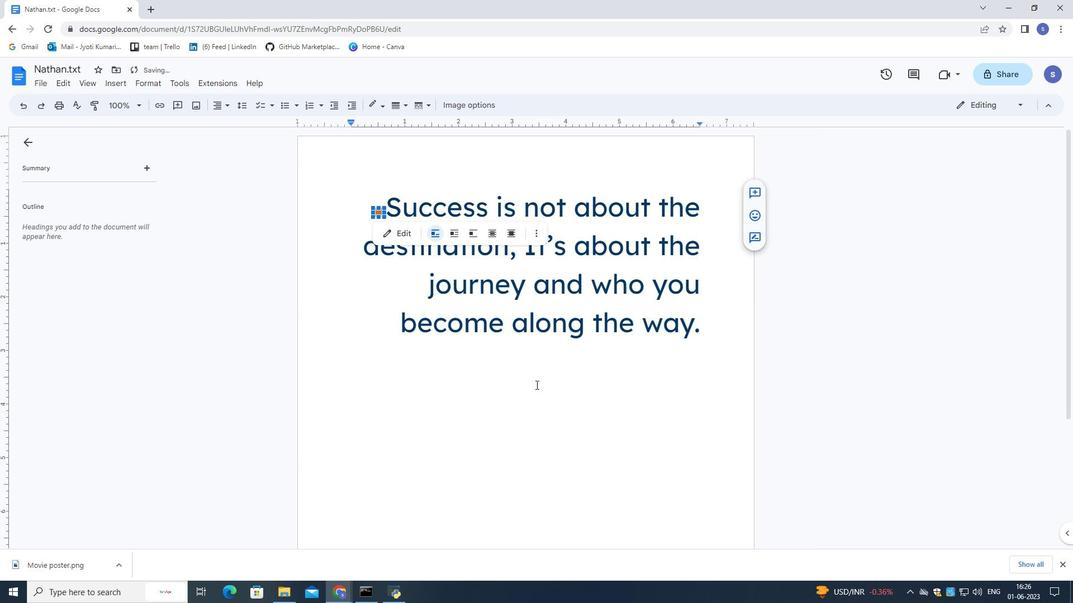 
Action: Mouse scrolled (536, 379) with delta (0, 0)
Screenshot: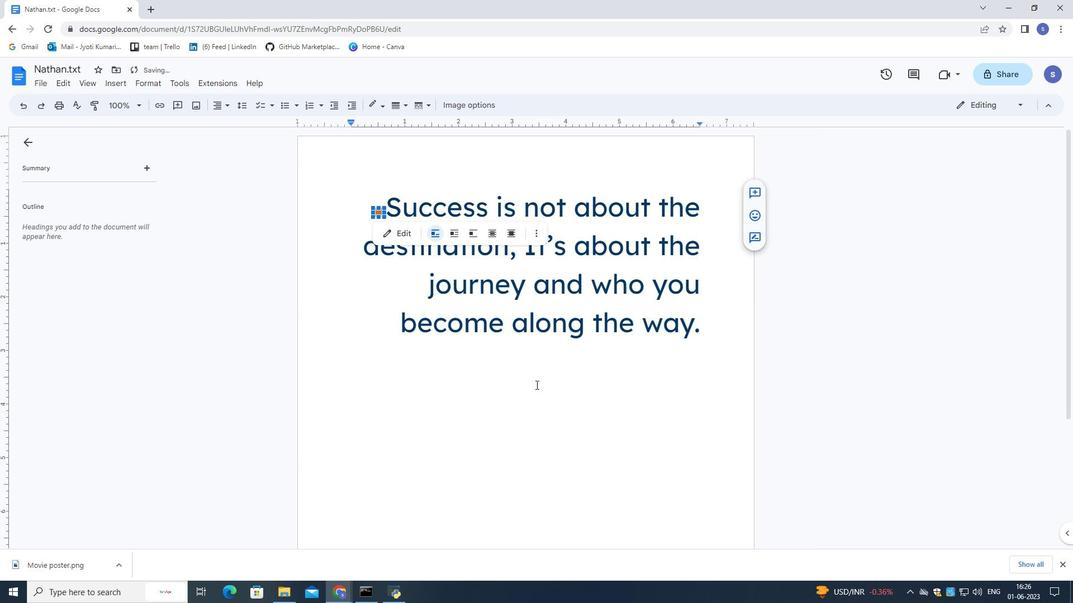 
Action: Mouse moved to (541, 360)
Screenshot: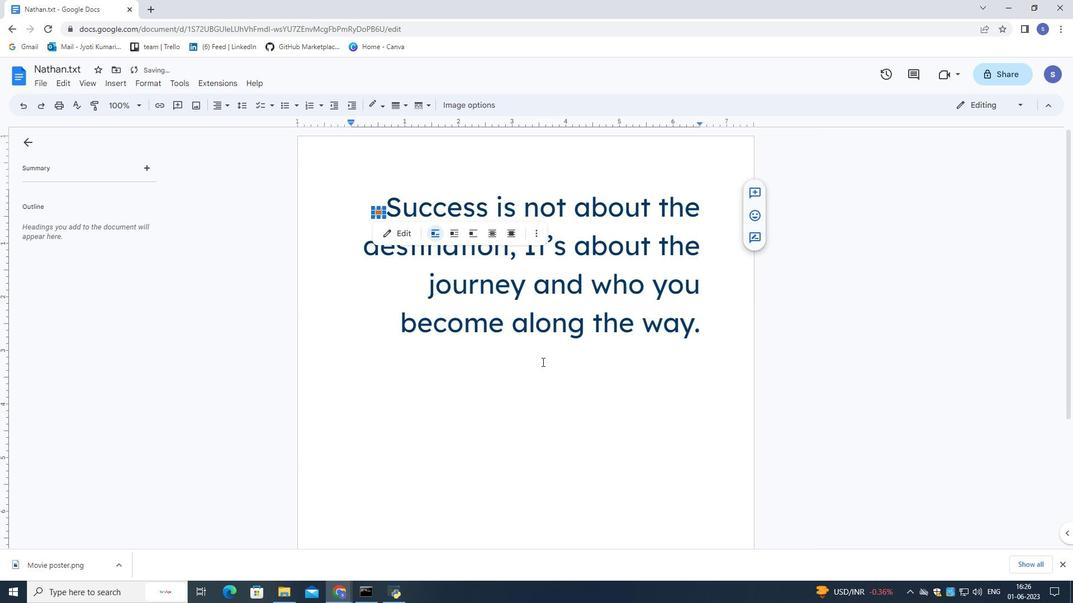 
Action: Mouse pressed left at (541, 360)
Screenshot: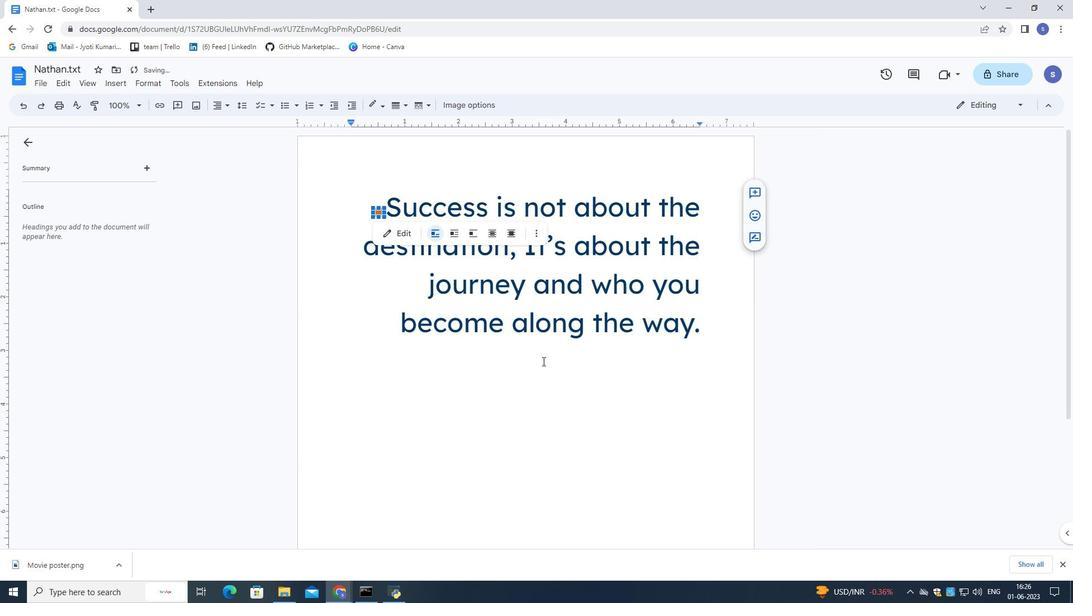 
Action: Mouse moved to (158, 83)
Screenshot: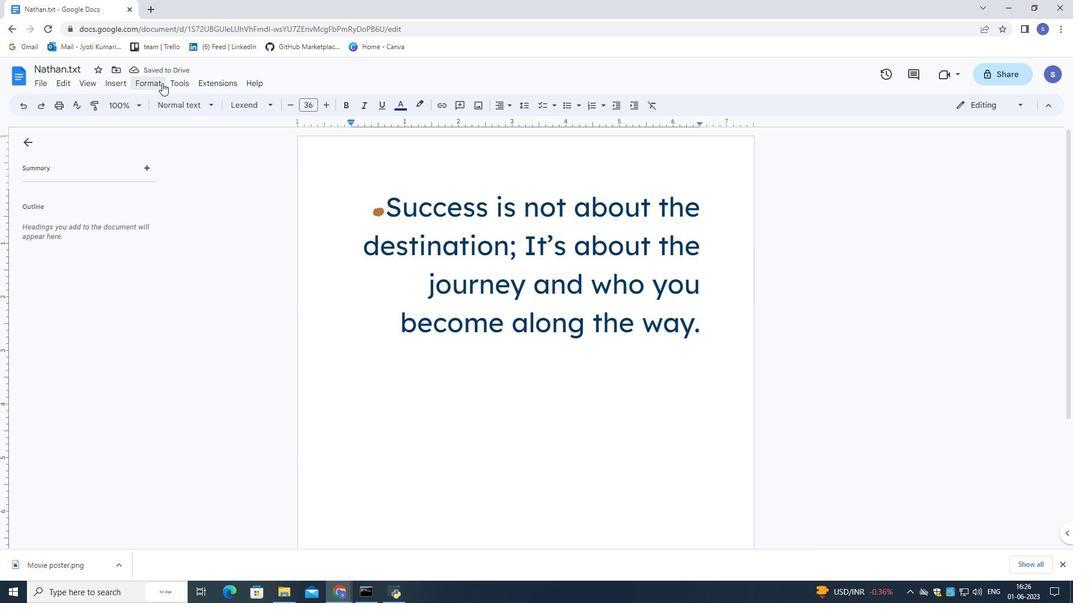 
Action: Mouse pressed left at (158, 83)
Screenshot: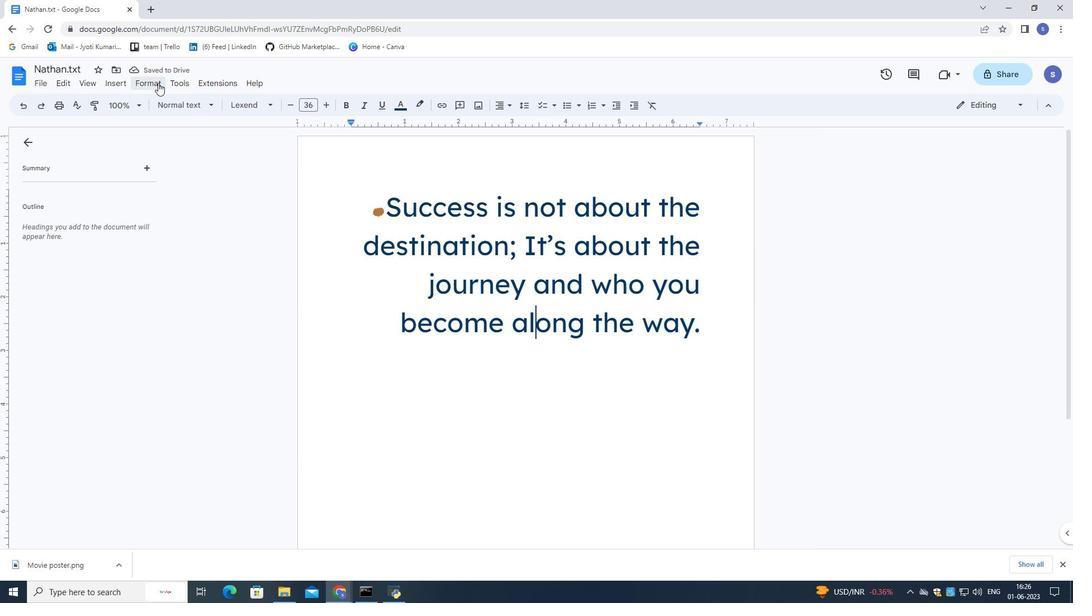 
Action: Mouse moved to (216, 250)
Screenshot: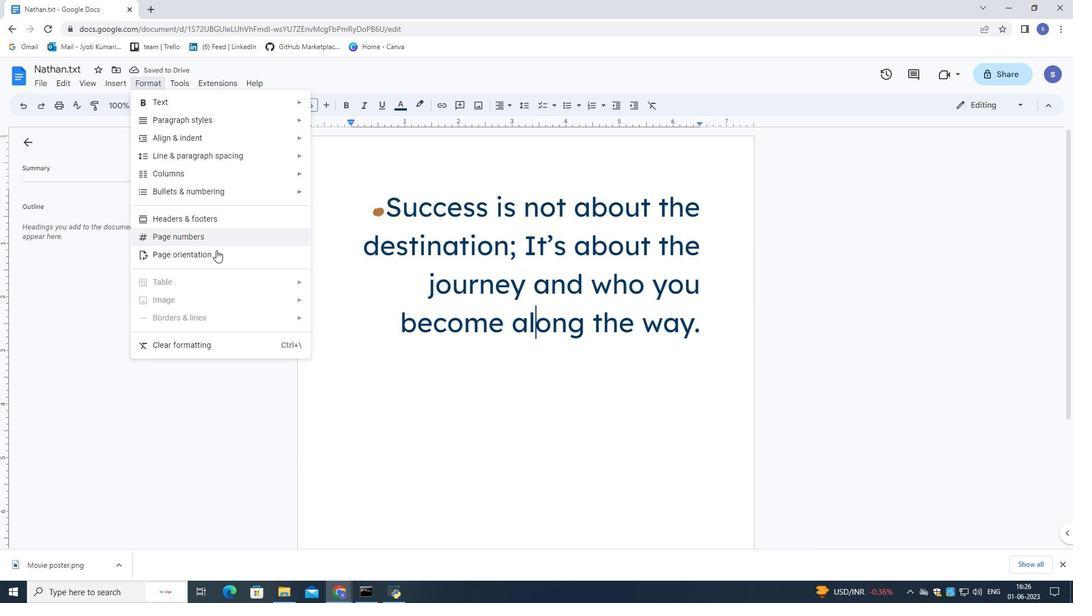 
Action: Mouse pressed left at (216, 250)
Screenshot: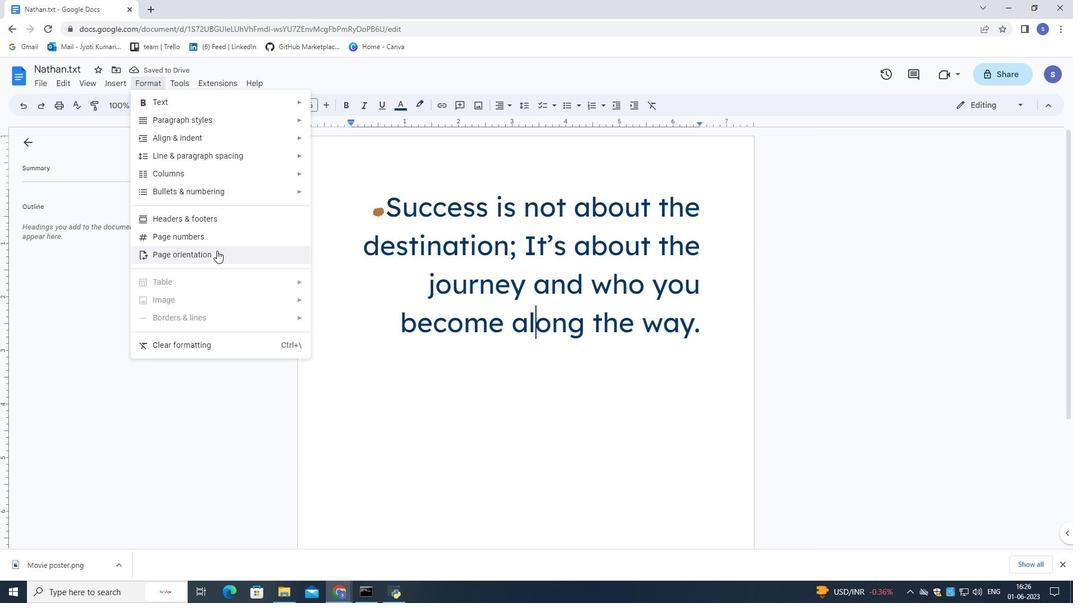 
Action: Mouse moved to (516, 324)
Screenshot: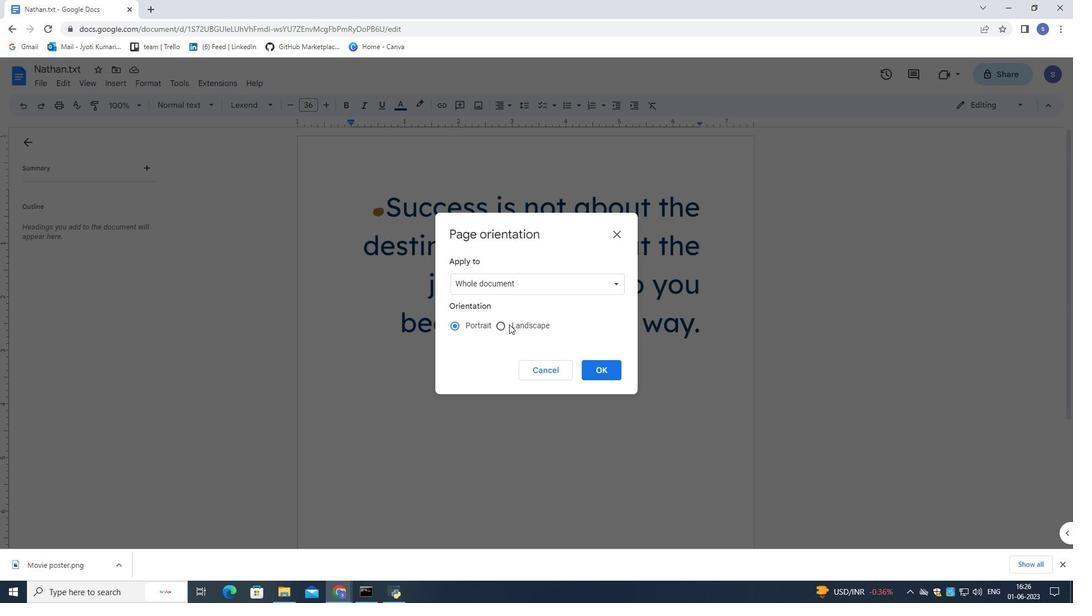 
Action: Mouse pressed left at (516, 324)
Screenshot: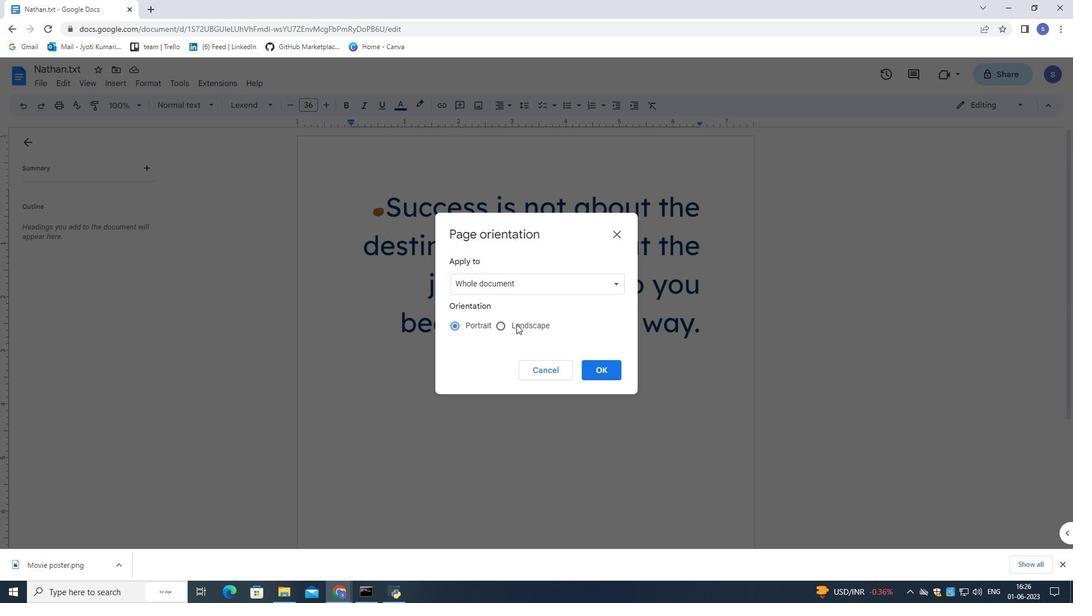 
Action: Mouse moved to (596, 366)
Screenshot: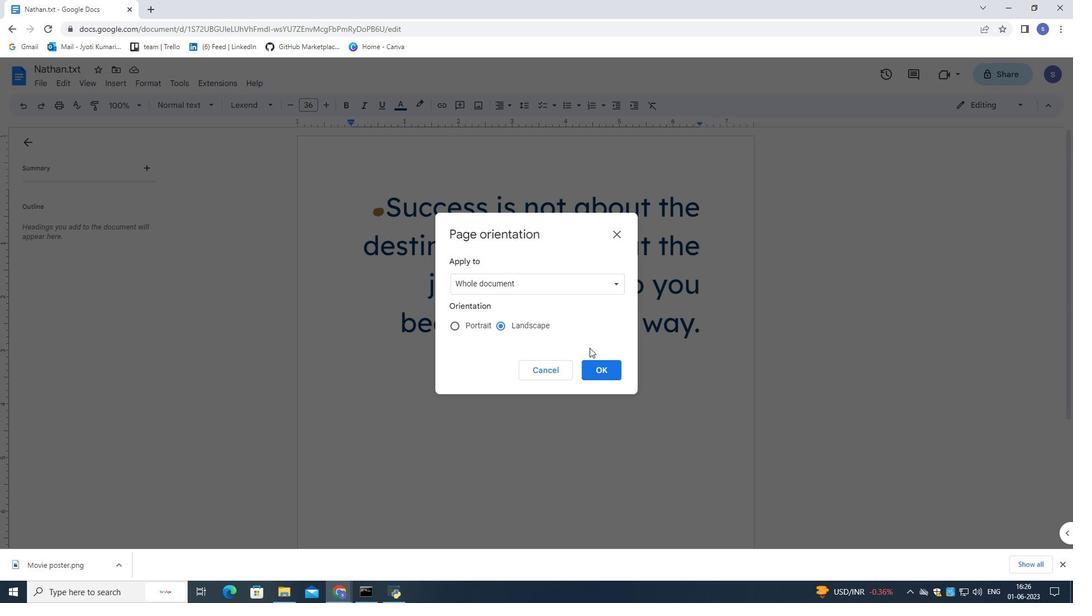 
Action: Mouse pressed left at (596, 366)
Screenshot: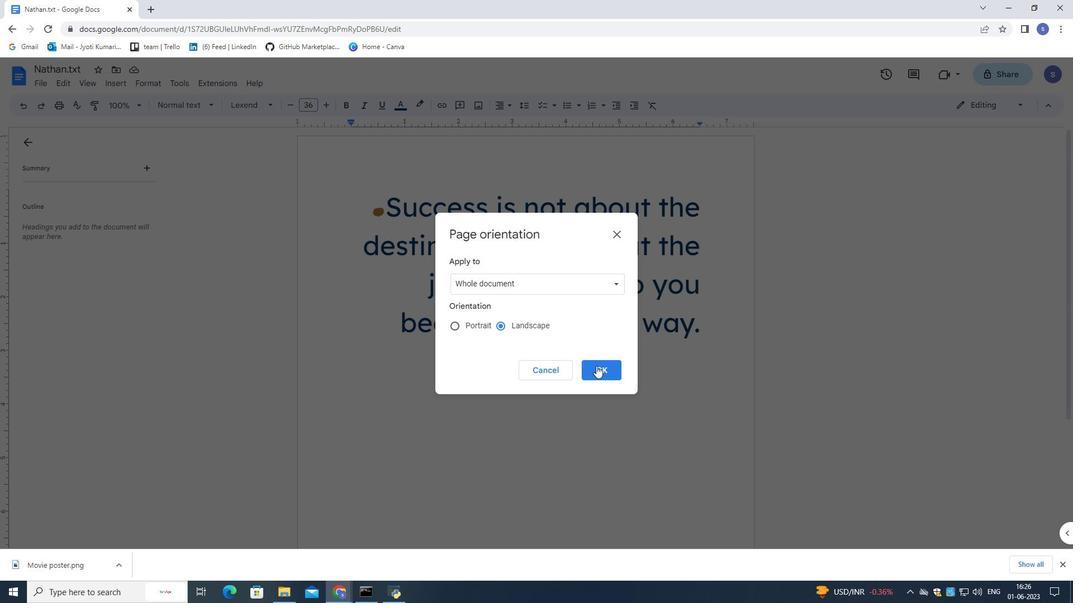 
Action: Mouse moved to (792, 290)
Screenshot: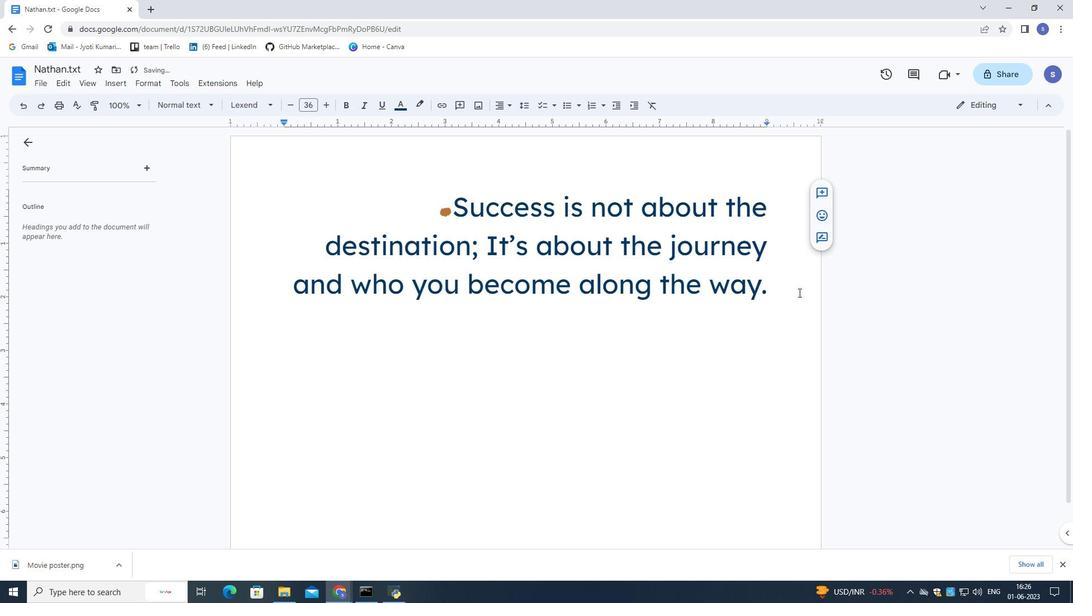 
Action: Mouse pressed left at (792, 290)
Screenshot: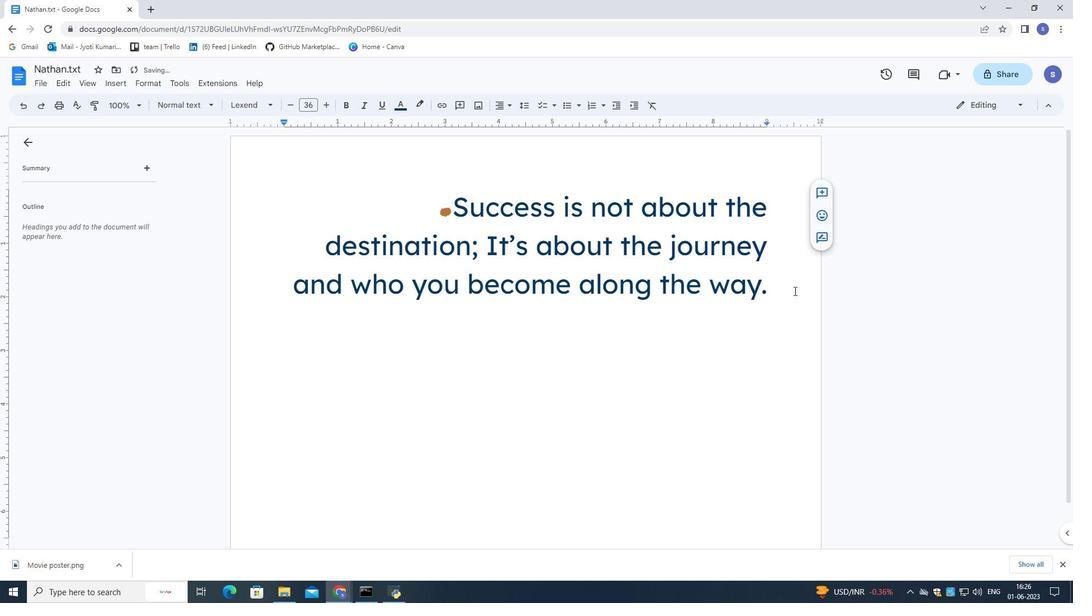
Action: Mouse moved to (119, 86)
Screenshot: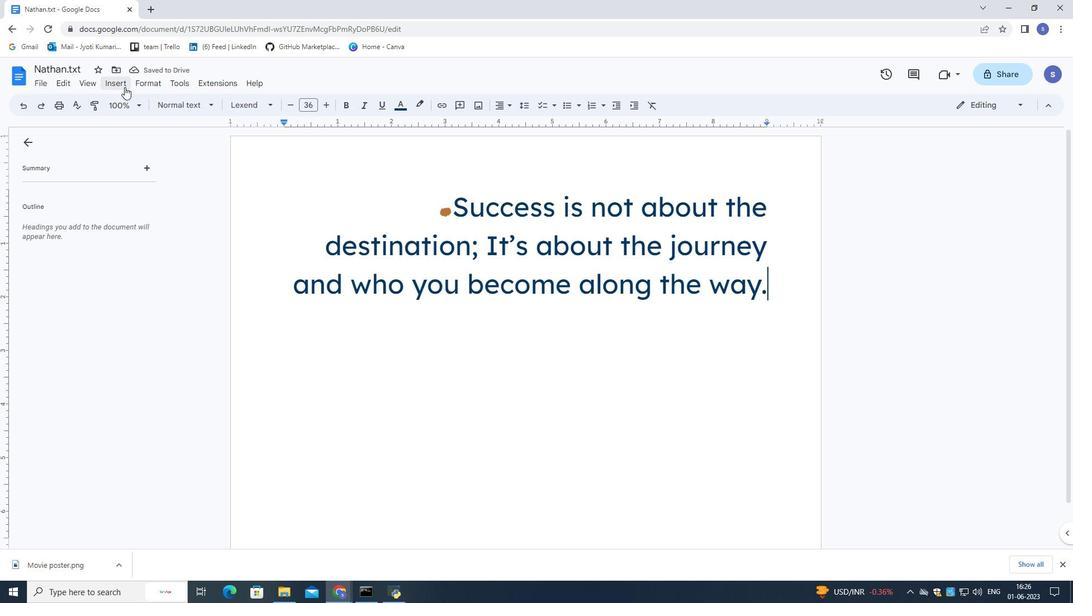 
Action: Mouse pressed left at (119, 86)
Screenshot: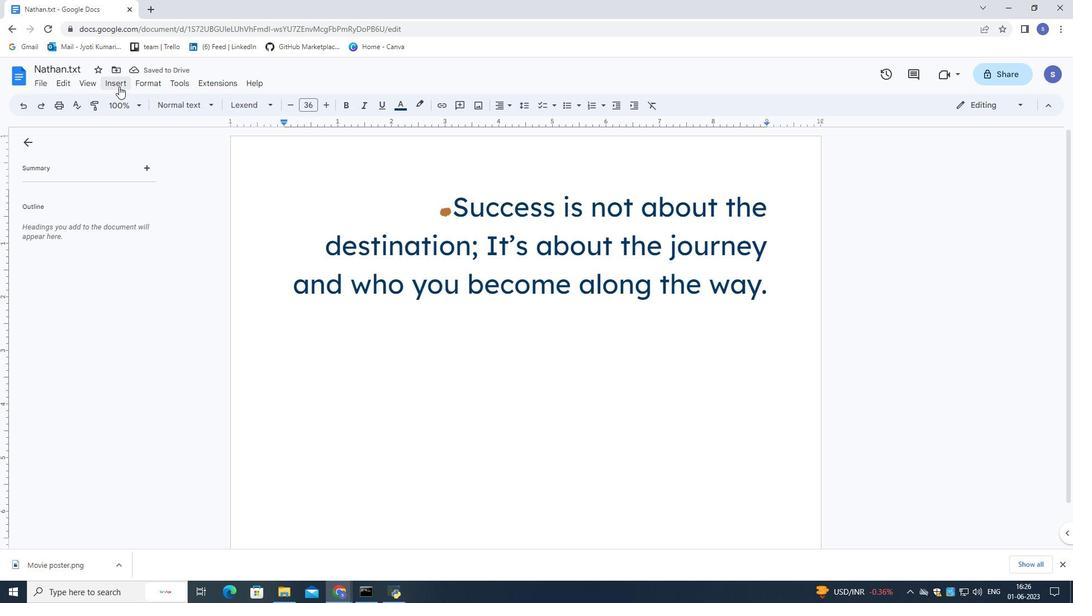 
Action: Mouse moved to (172, 198)
Screenshot: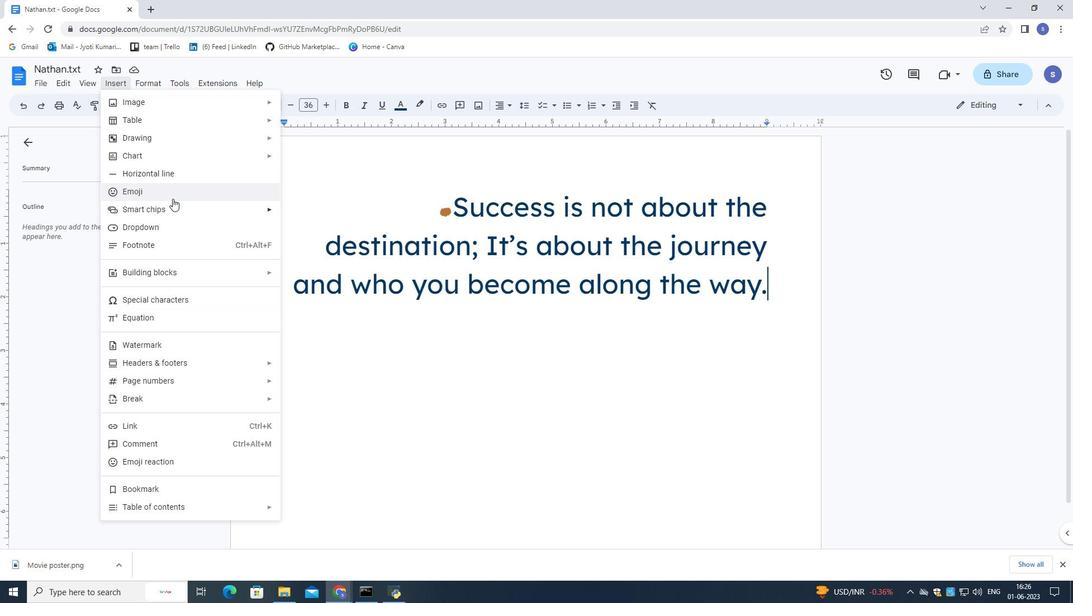 
Action: Mouse pressed left at (172, 198)
Screenshot: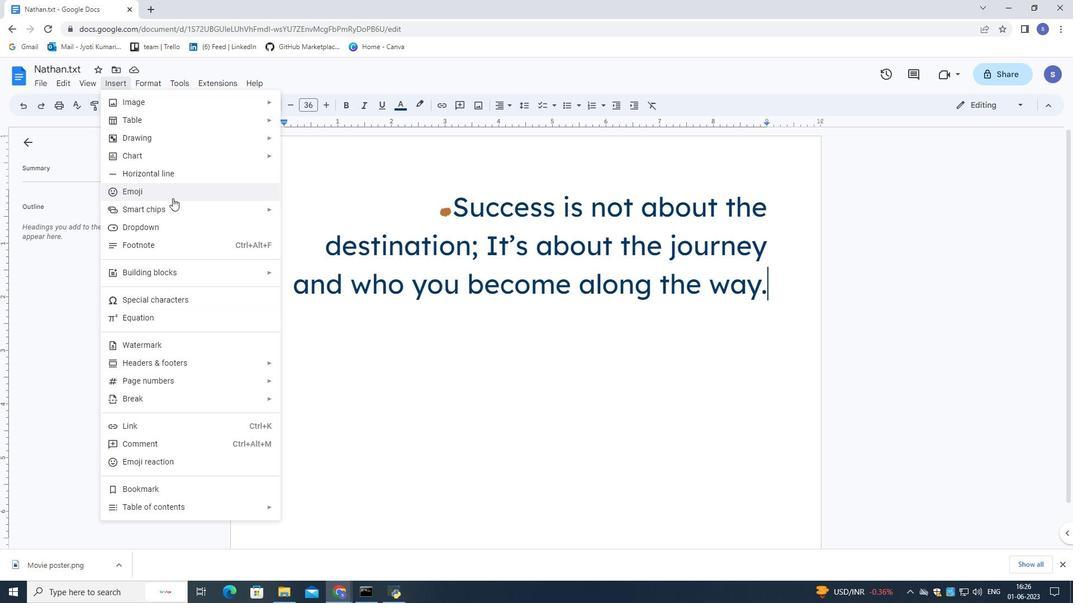 
Action: Mouse moved to (698, 461)
Screenshot: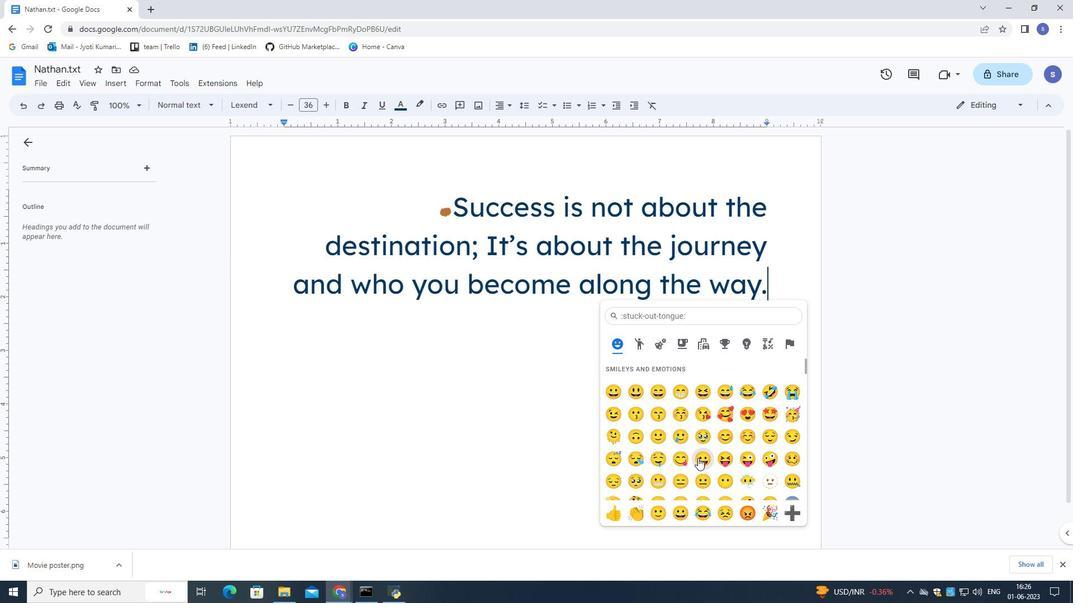 
Action: Mouse scrolled (698, 461) with delta (0, 0)
Screenshot: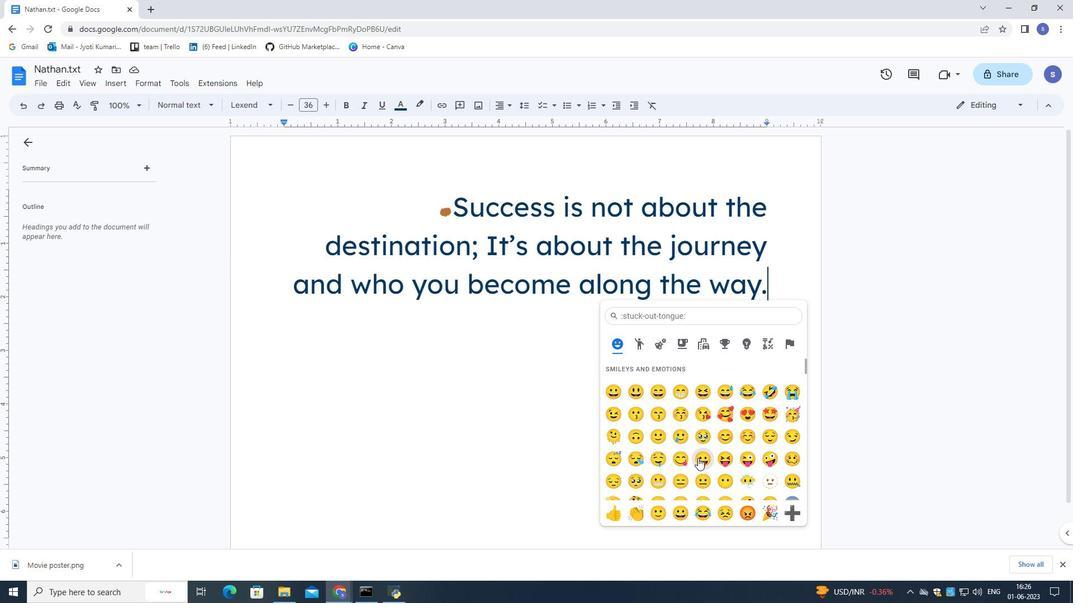 
Action: Mouse moved to (698, 463)
Screenshot: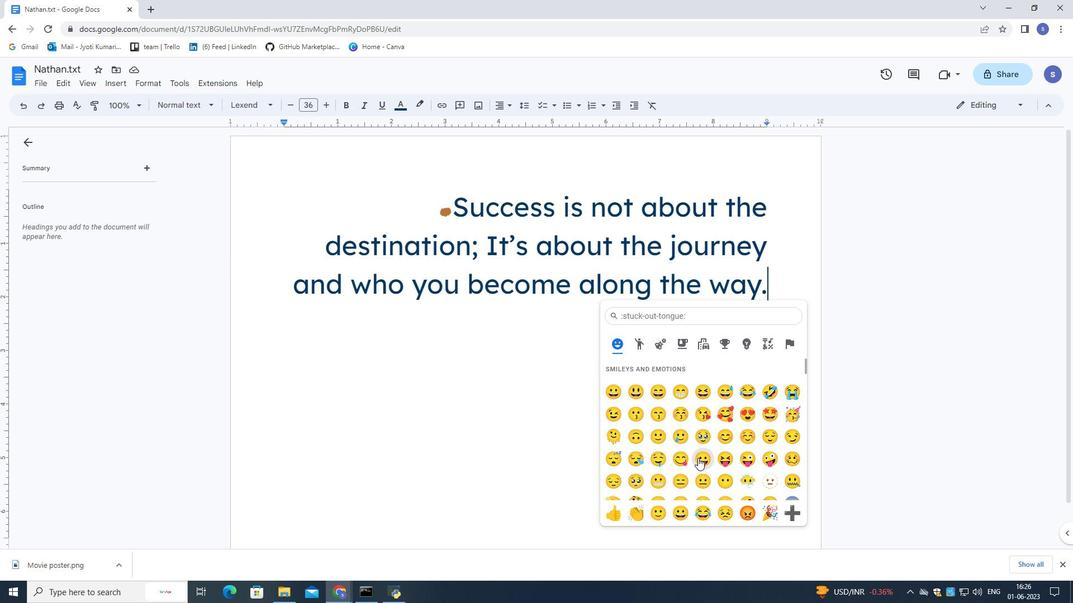 
Action: Mouse scrolled (698, 463) with delta (0, 0)
Screenshot: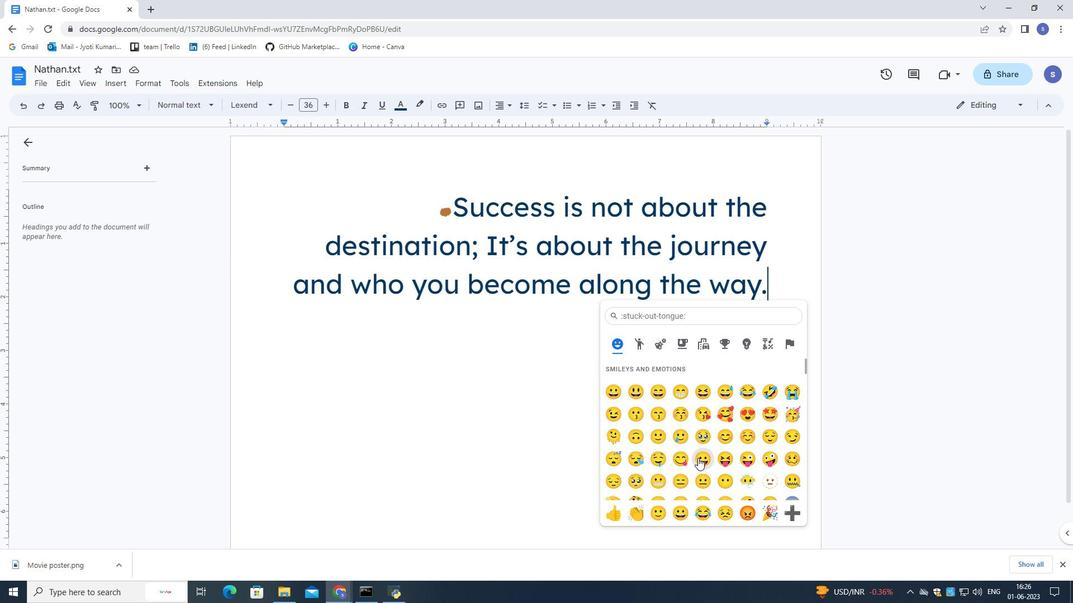 
Action: Mouse moved to (698, 463)
Screenshot: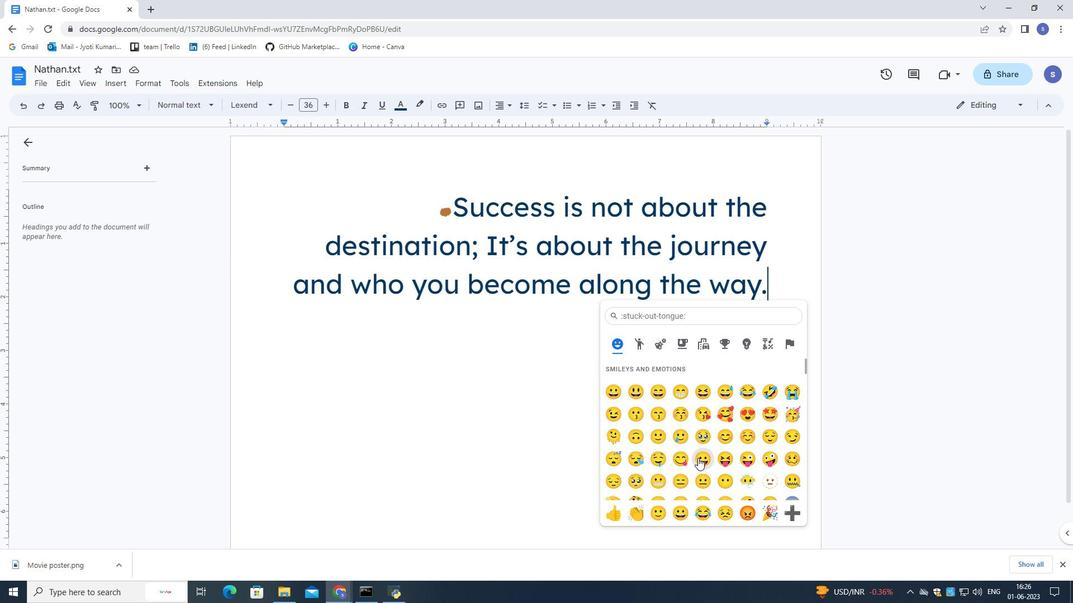 
Action: Mouse scrolled (698, 463) with delta (0, 0)
Screenshot: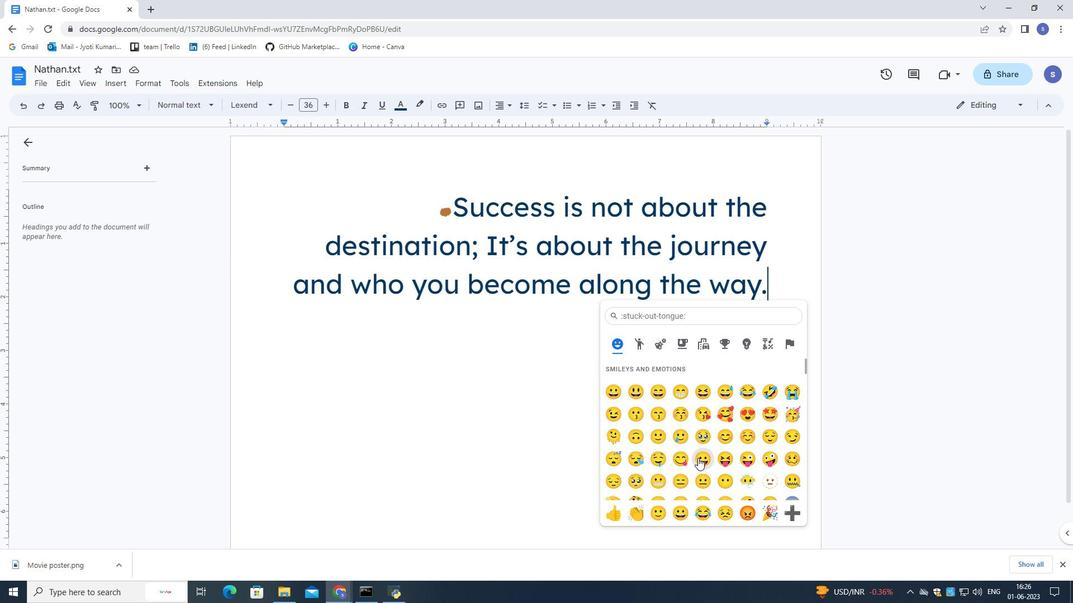 
Action: Mouse moved to (698, 464)
Screenshot: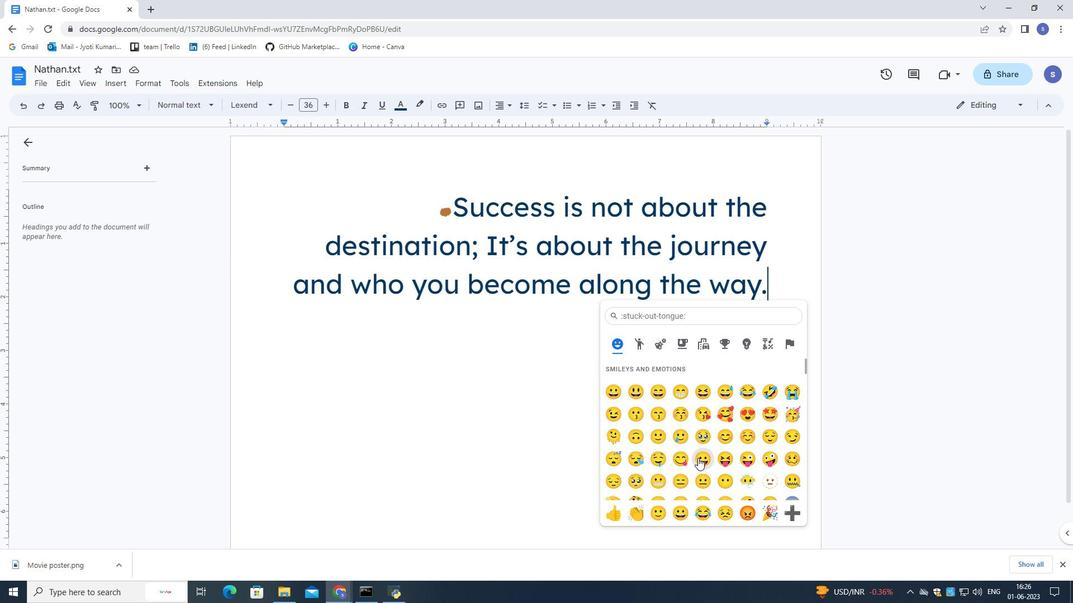 
Action: Mouse scrolled (698, 463) with delta (0, 0)
Screenshot: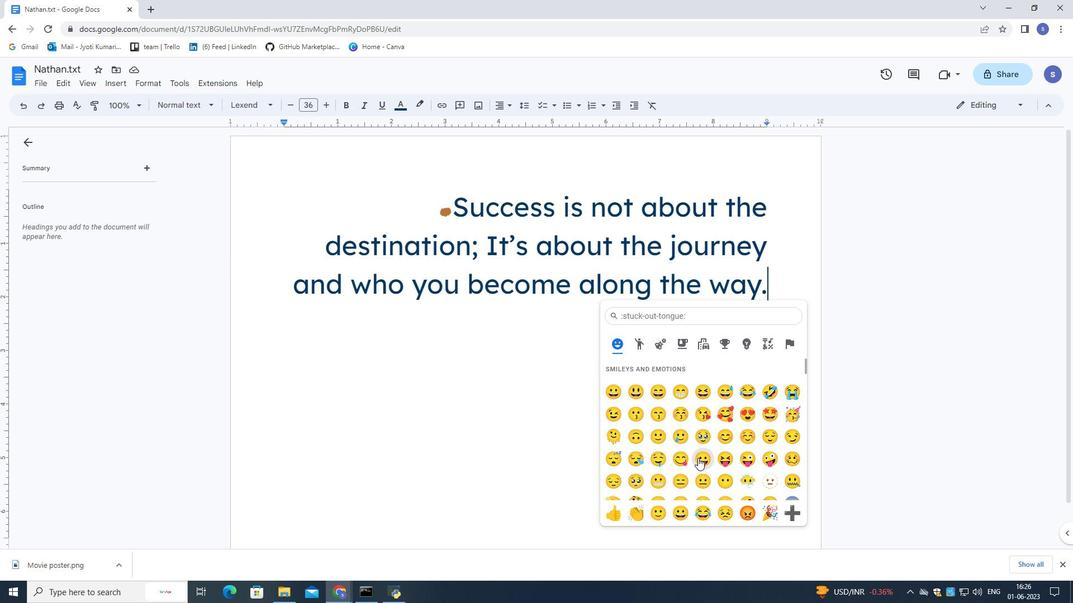 
Action: Mouse moved to (692, 457)
Screenshot: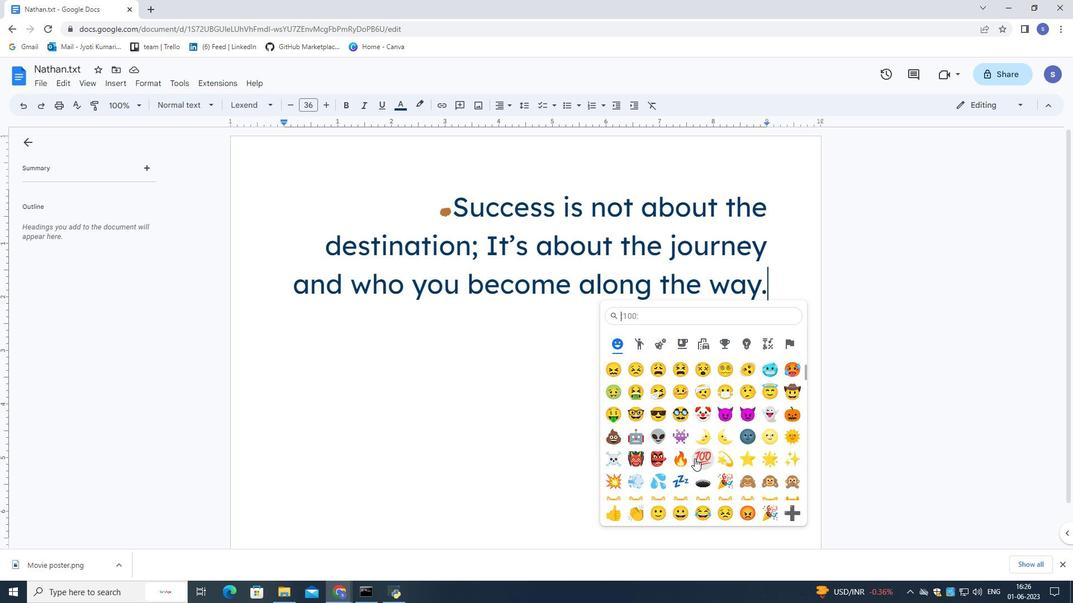 
Action: Mouse scrolled (692, 457) with delta (0, 0)
Screenshot: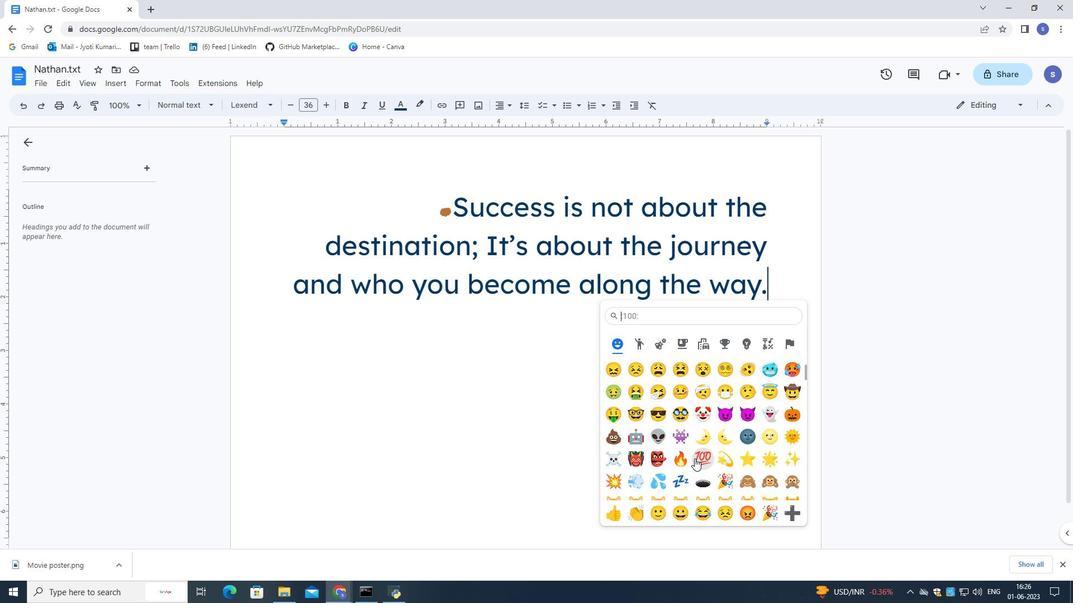 
Action: Mouse scrolled (692, 457) with delta (0, 0)
Screenshot: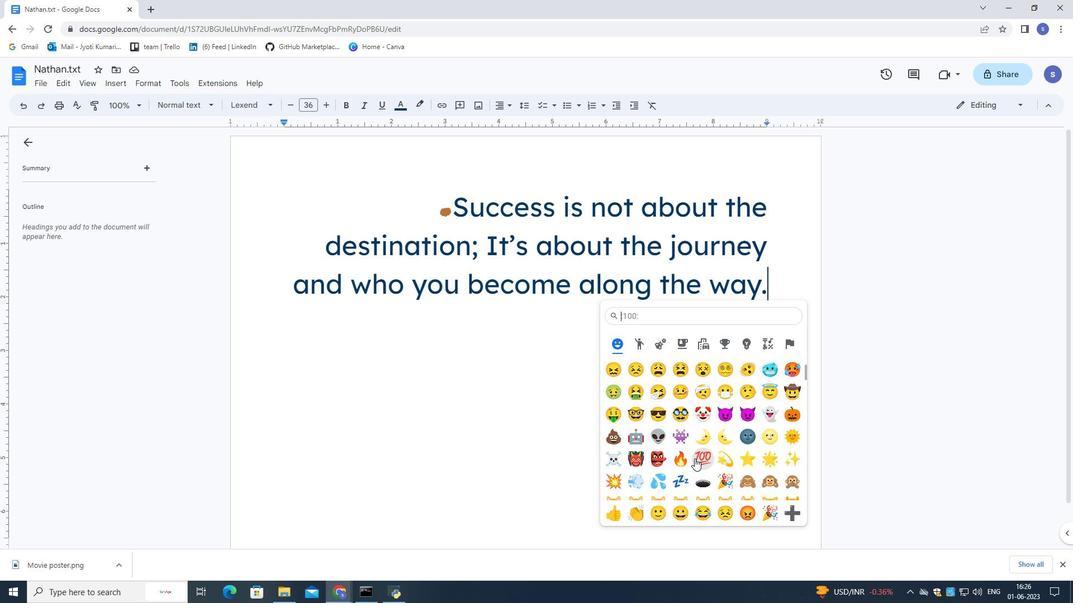 
Action: Mouse moved to (692, 457)
Screenshot: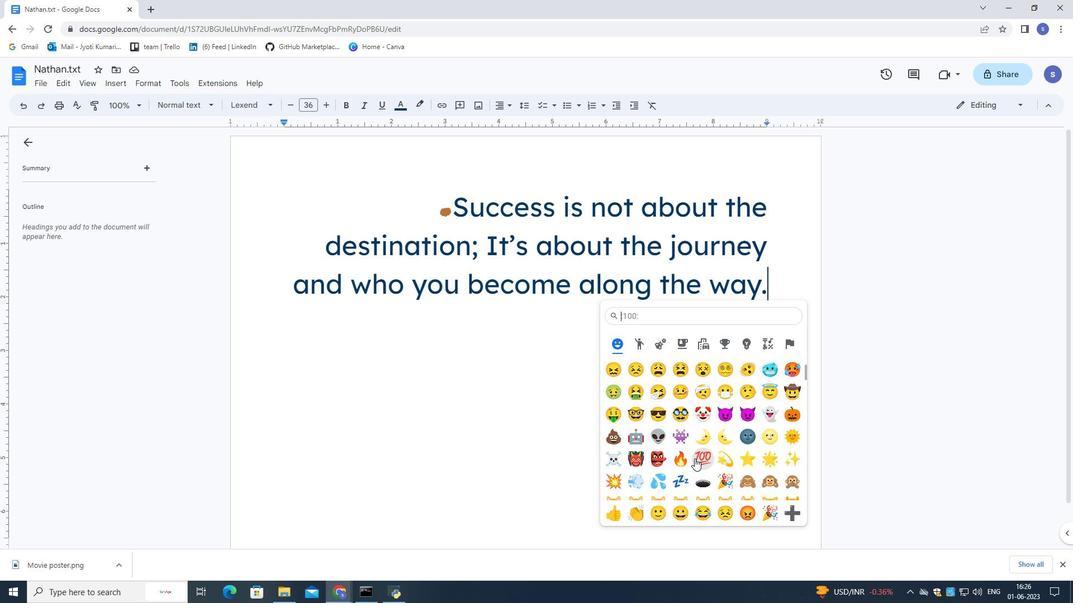 
Action: Mouse scrolled (692, 457) with delta (0, 0)
Screenshot: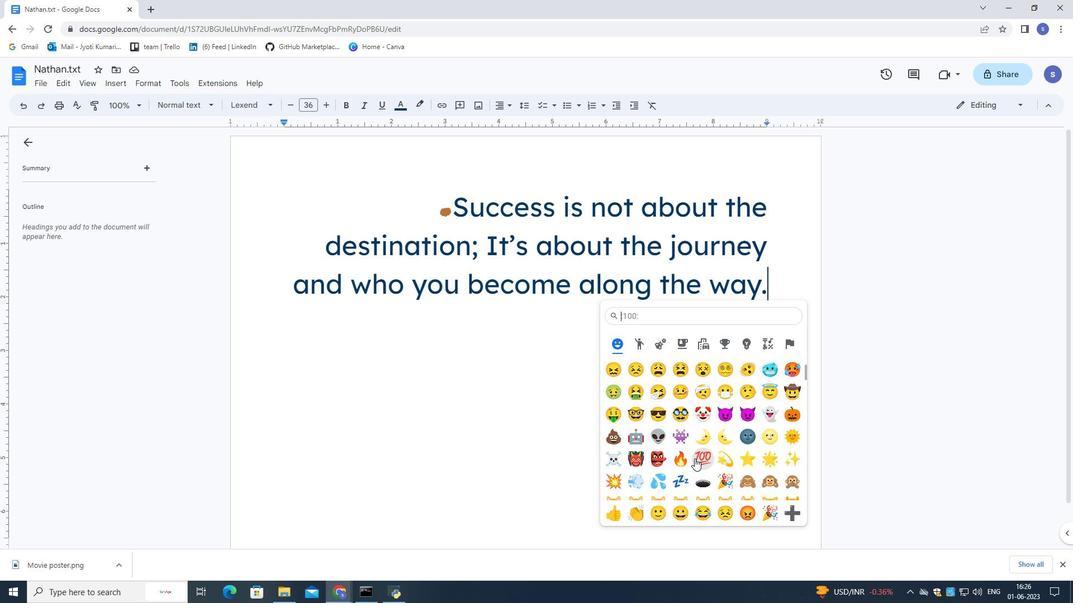 
Action: Mouse moved to (614, 363)
Screenshot: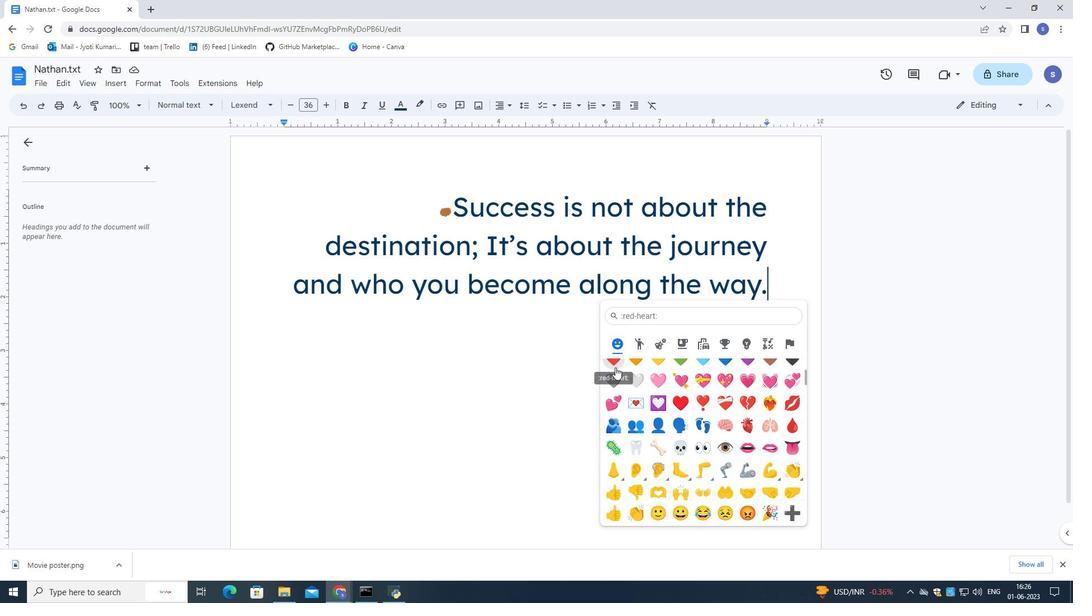 
Action: Mouse pressed left at (614, 363)
Screenshot: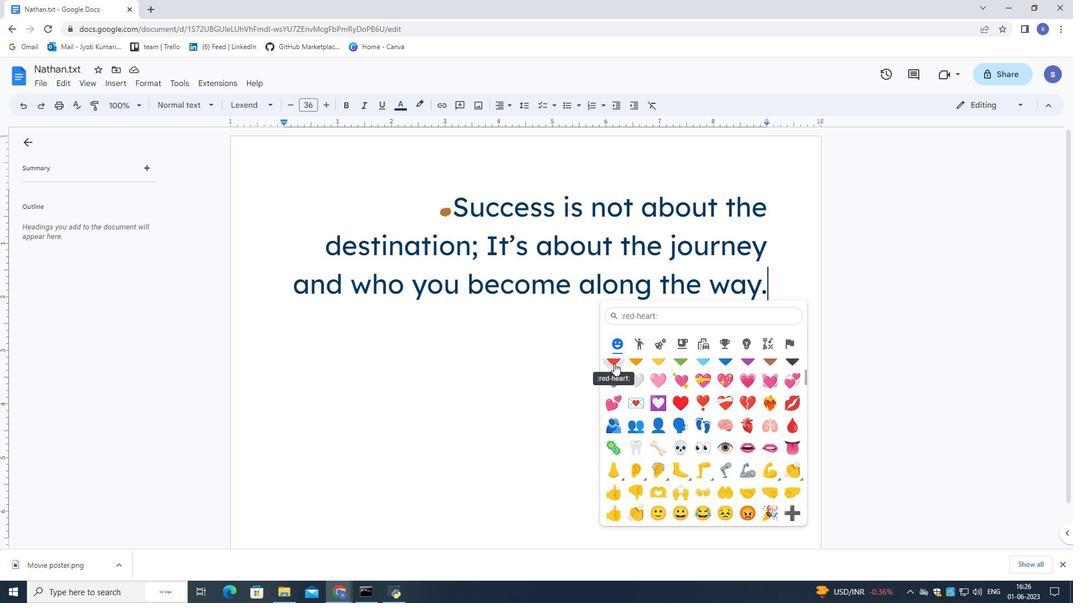 
Action: Mouse moved to (766, 331)
Screenshot: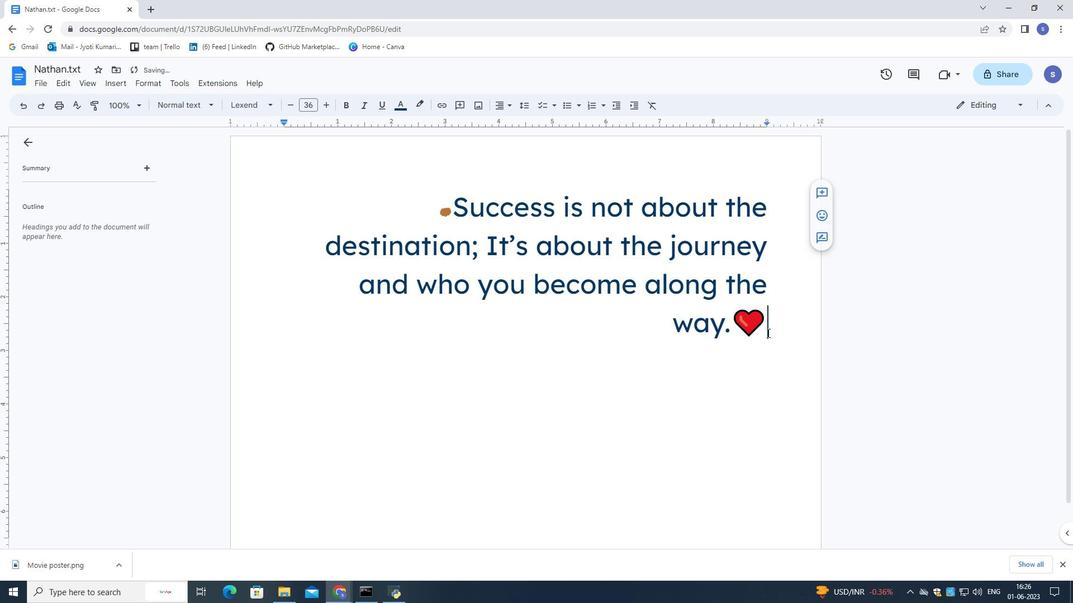 
Action: Mouse pressed left at (766, 331)
Screenshot: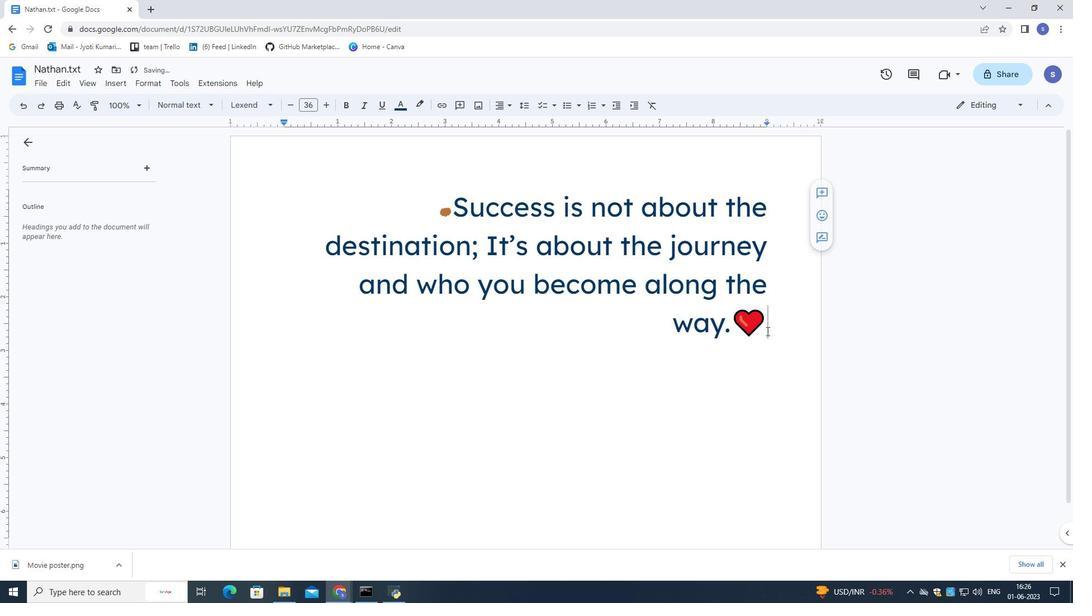 
Action: Mouse moved to (654, 420)
Screenshot: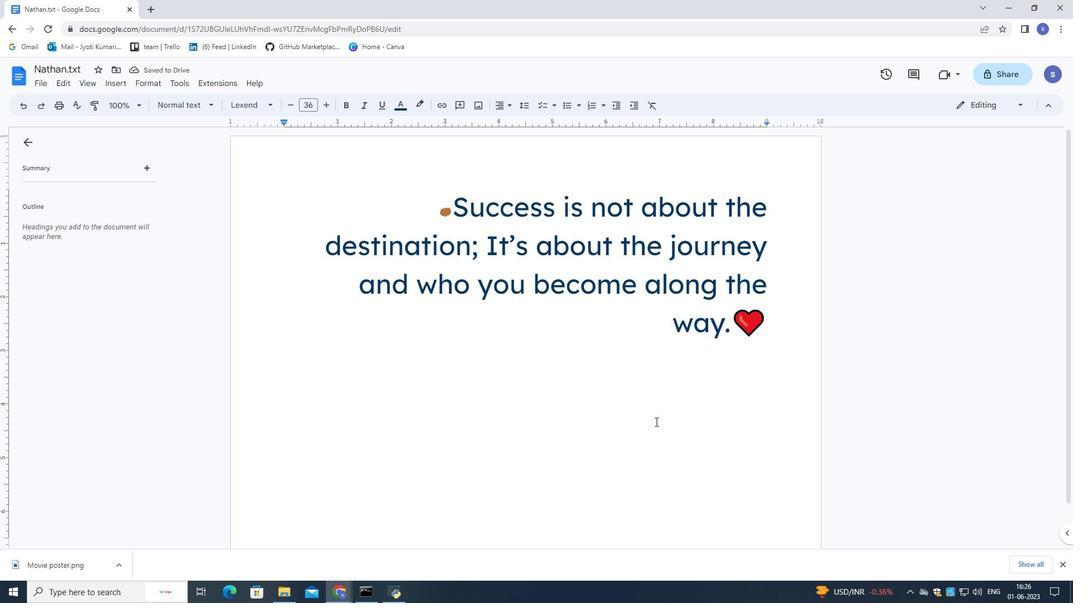 
